 Task: Update 'Card0000000131' on 'Board0000000033' by adding a label, attaching 'Trello 4.xlsx' from Google Drive, editing the description, and adding a cover.
Action: Mouse moved to (432, 547)
Screenshot: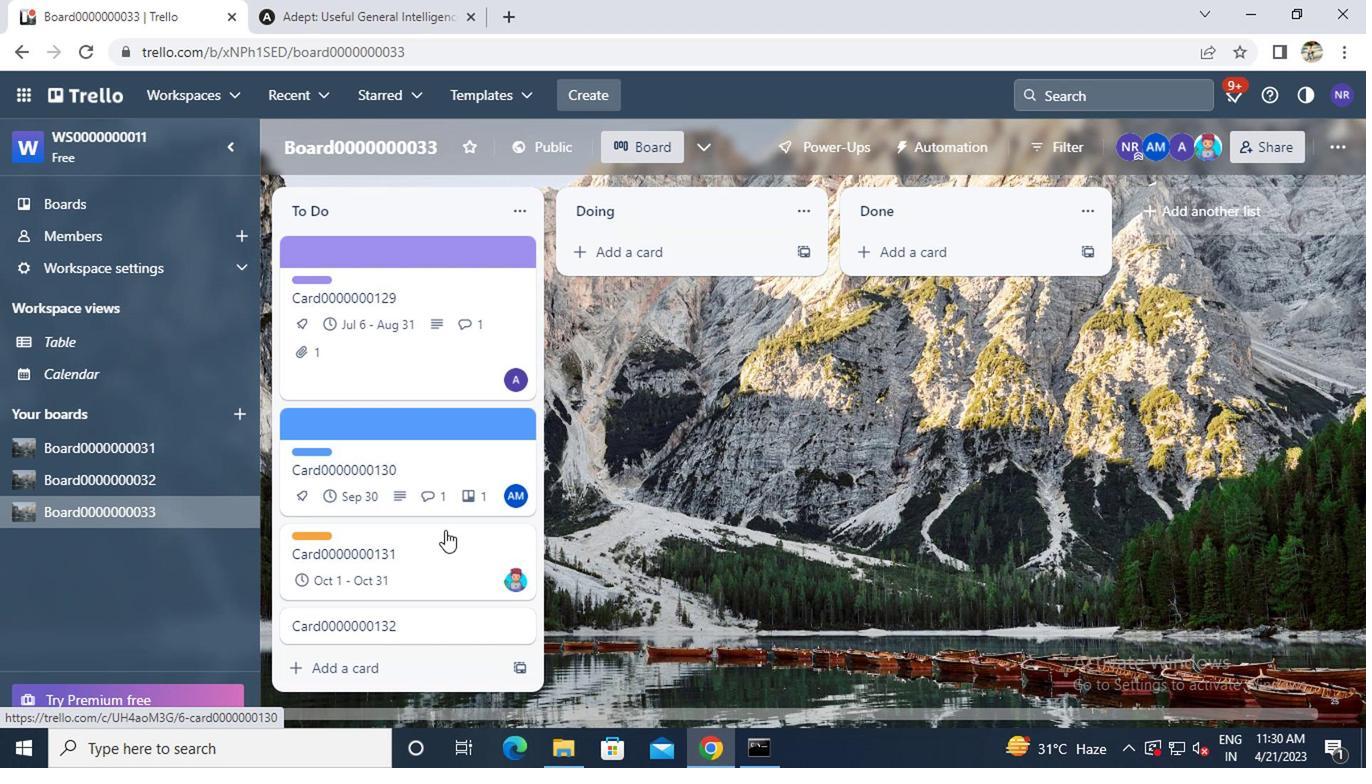 
Action: Mouse pressed left at (432, 547)
Screenshot: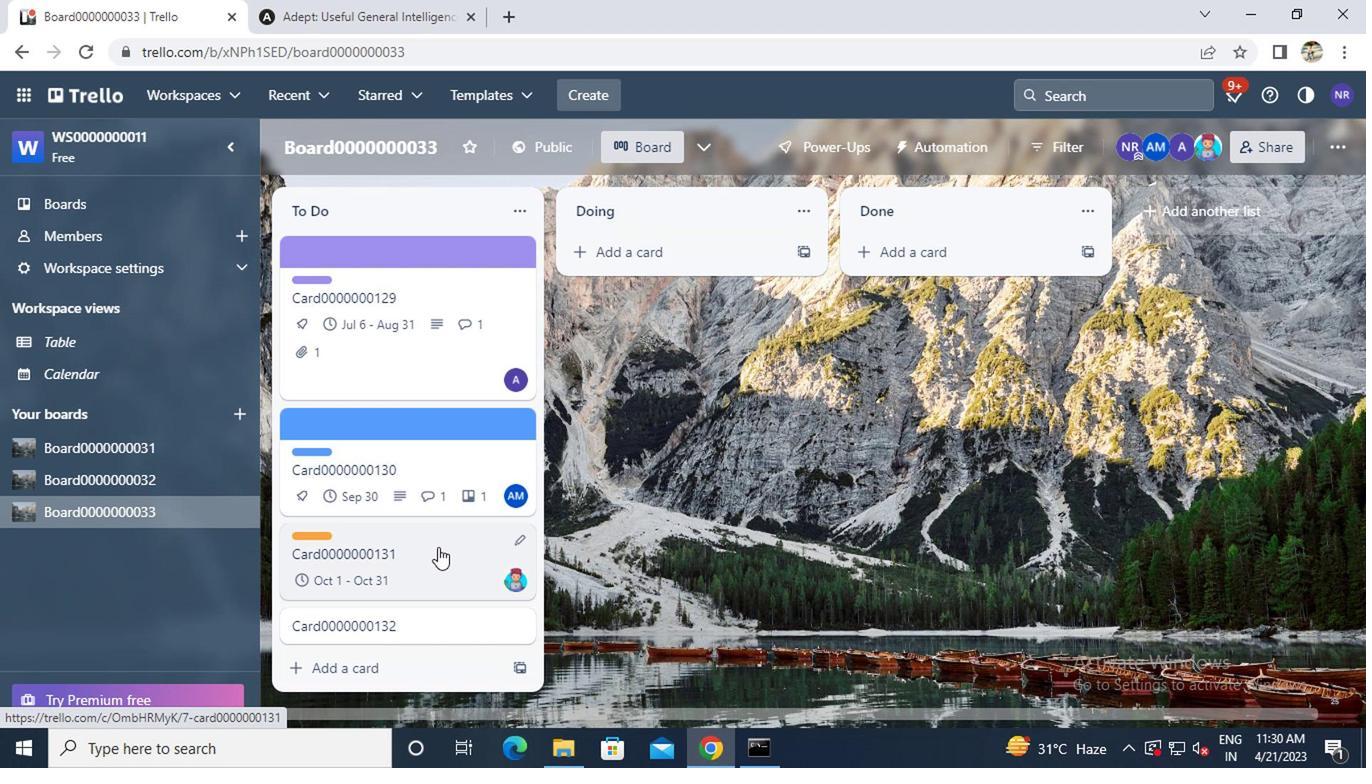
Action: Mouse moved to (917, 469)
Screenshot: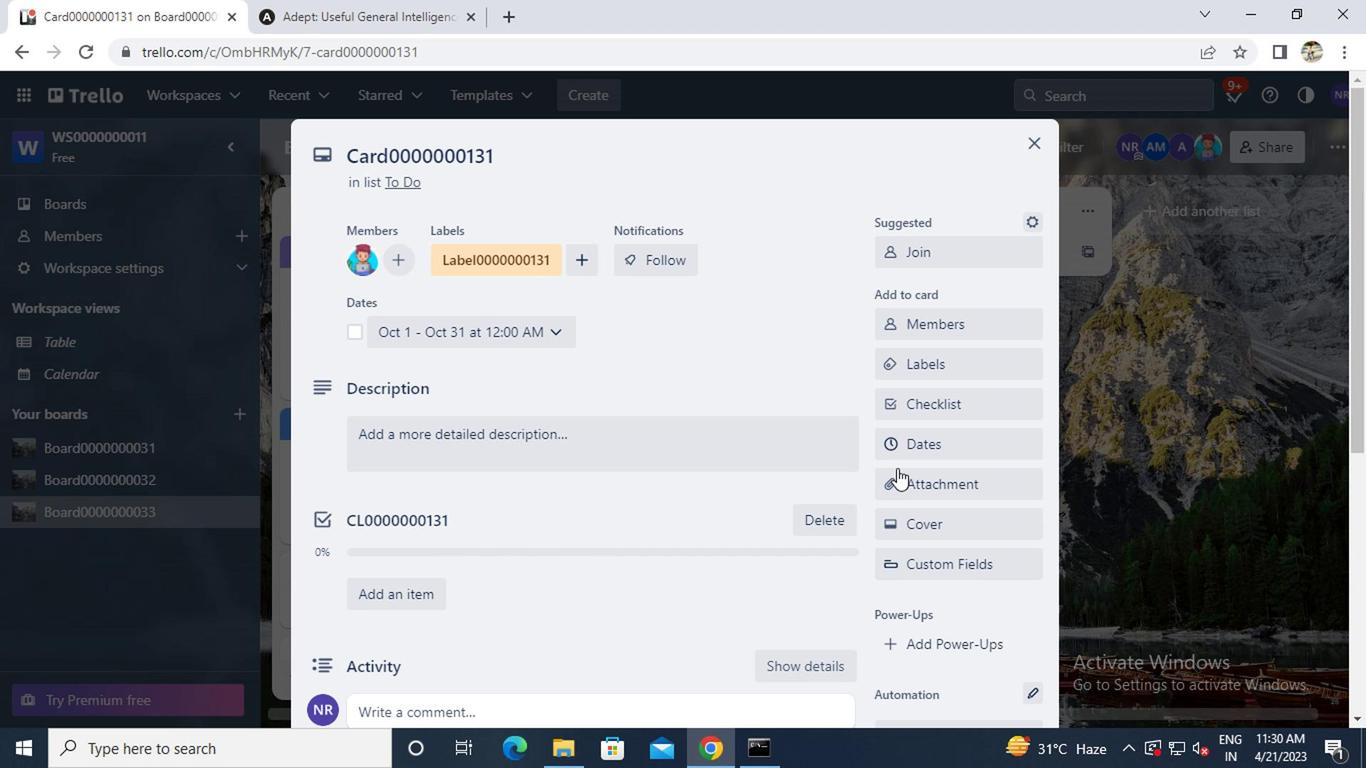 
Action: Mouse pressed left at (917, 469)
Screenshot: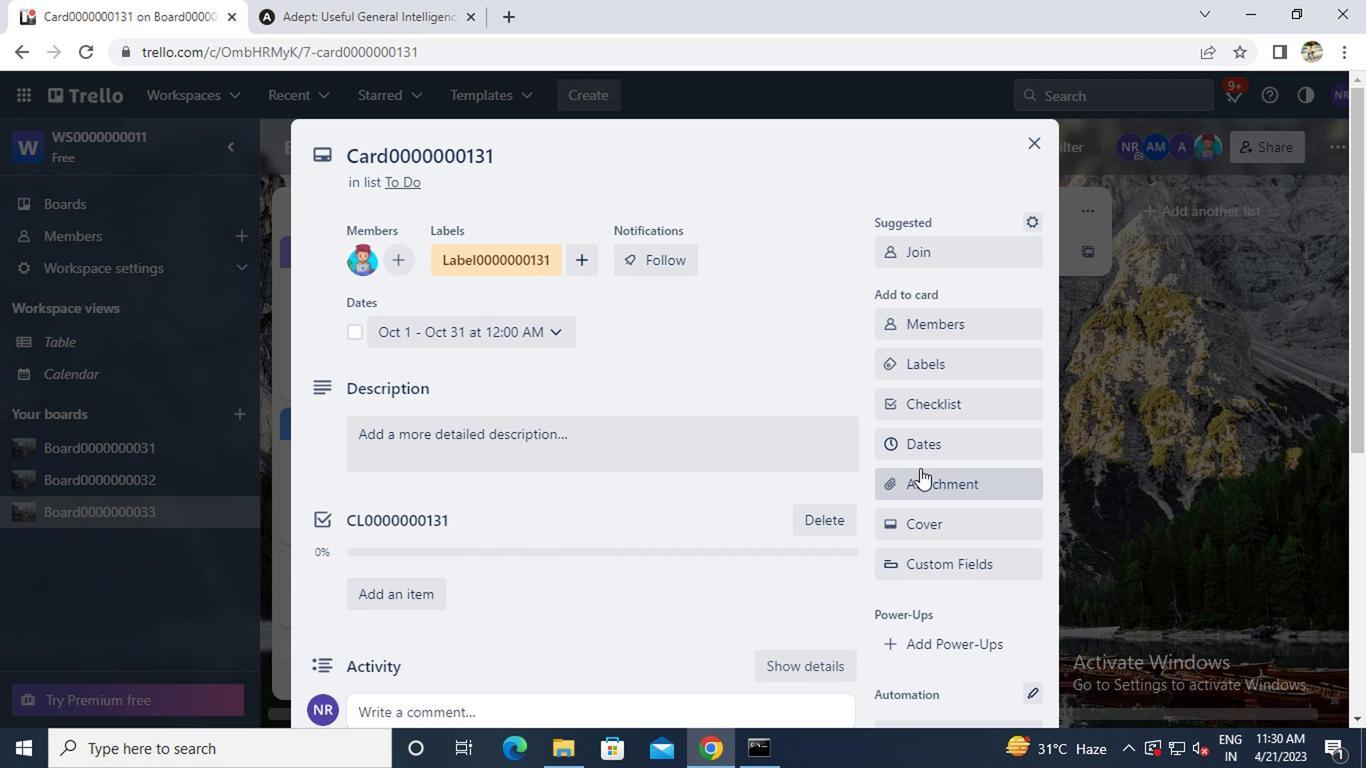 
Action: Mouse moved to (928, 237)
Screenshot: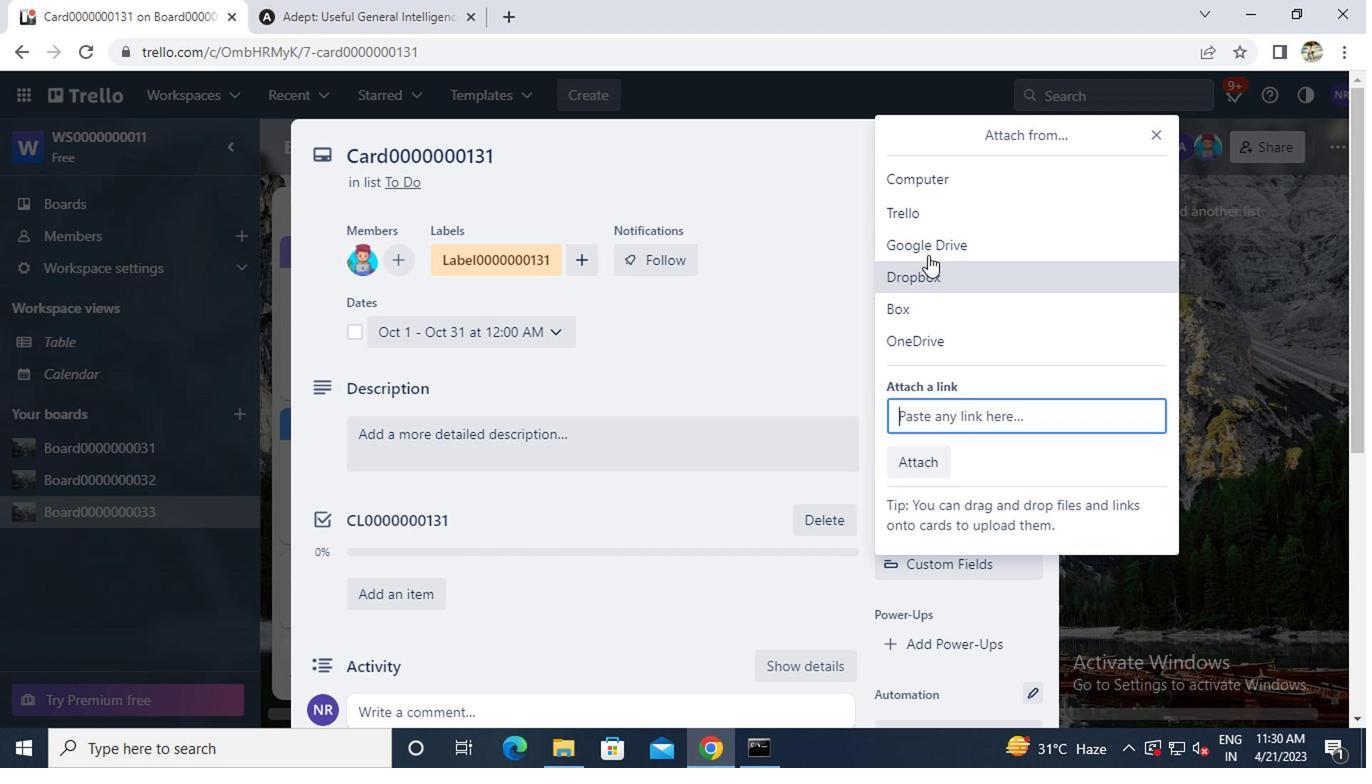 
Action: Mouse pressed left at (928, 237)
Screenshot: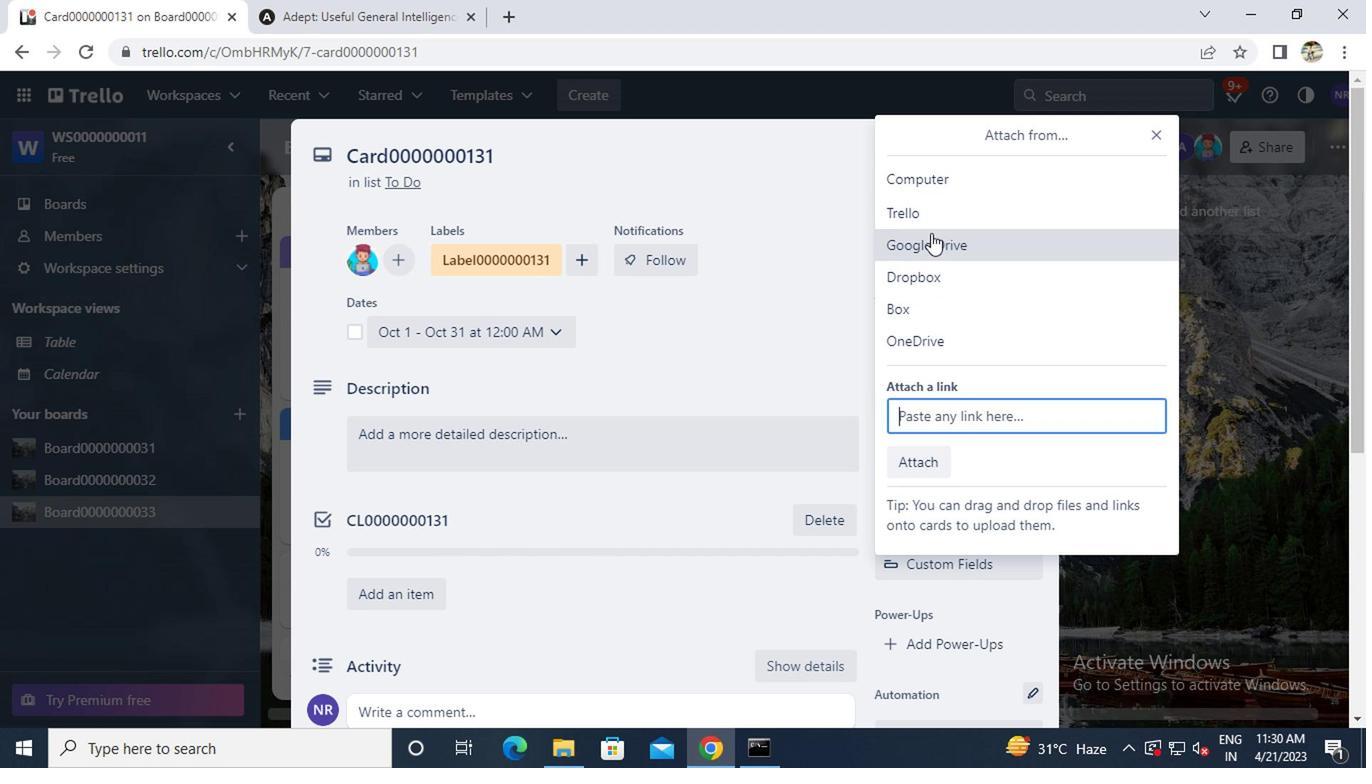 
Action: Mouse moved to (815, 389)
Screenshot: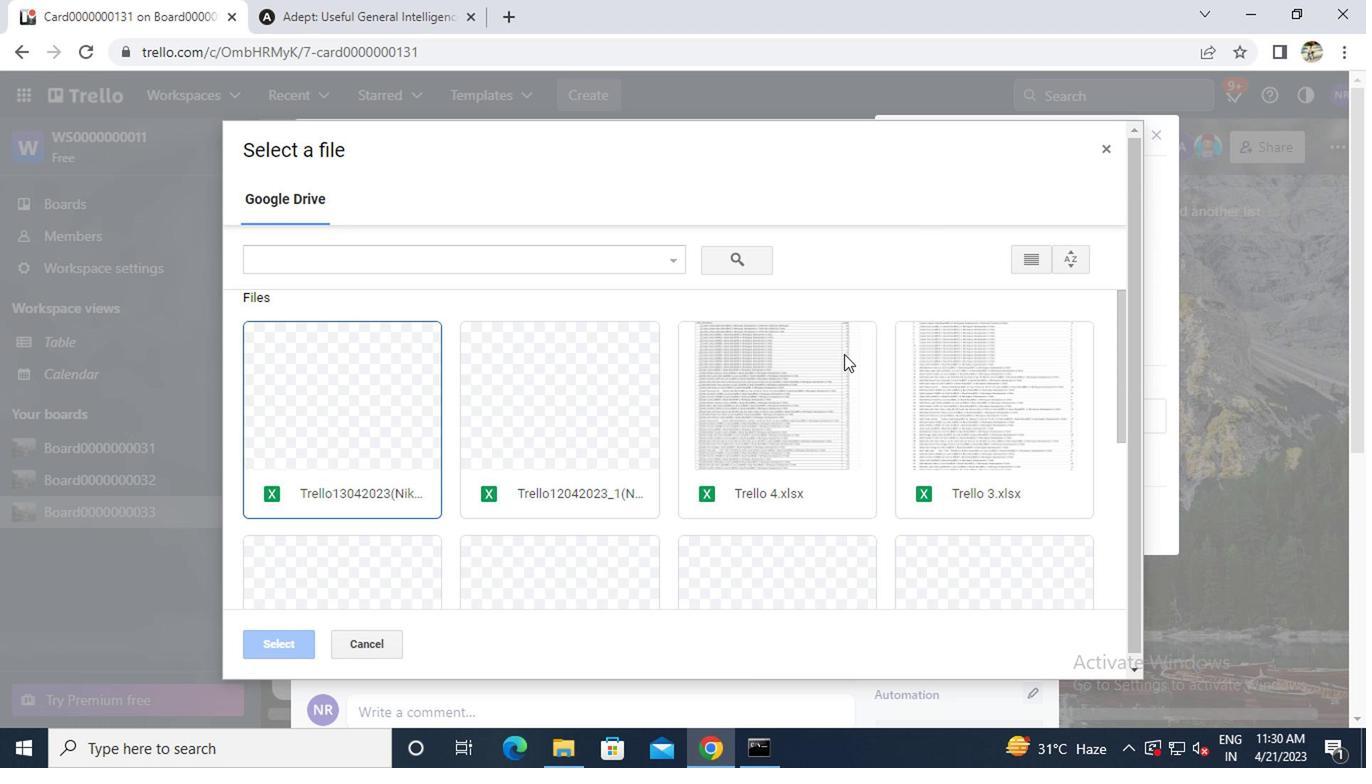 
Action: Mouse pressed left at (815, 389)
Screenshot: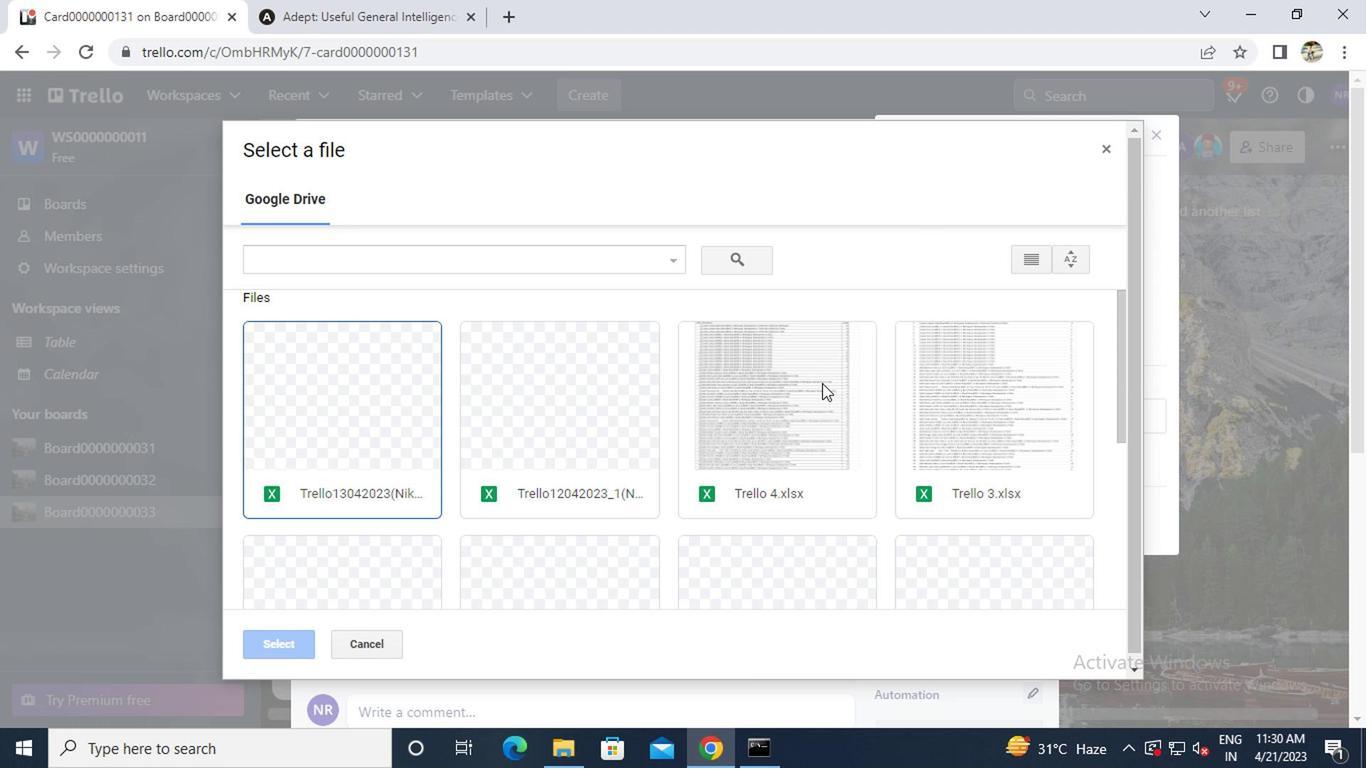 
Action: Mouse moved to (263, 648)
Screenshot: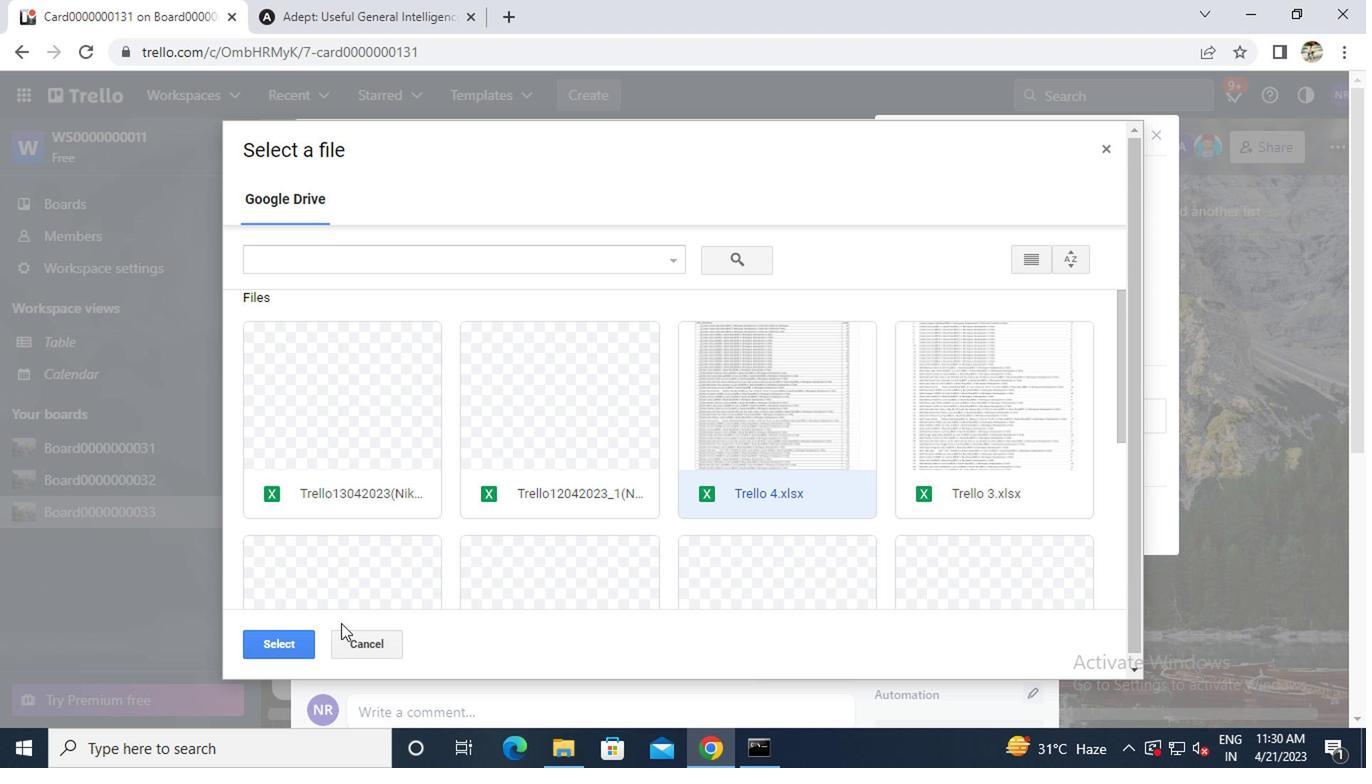 
Action: Mouse pressed left at (263, 648)
Screenshot: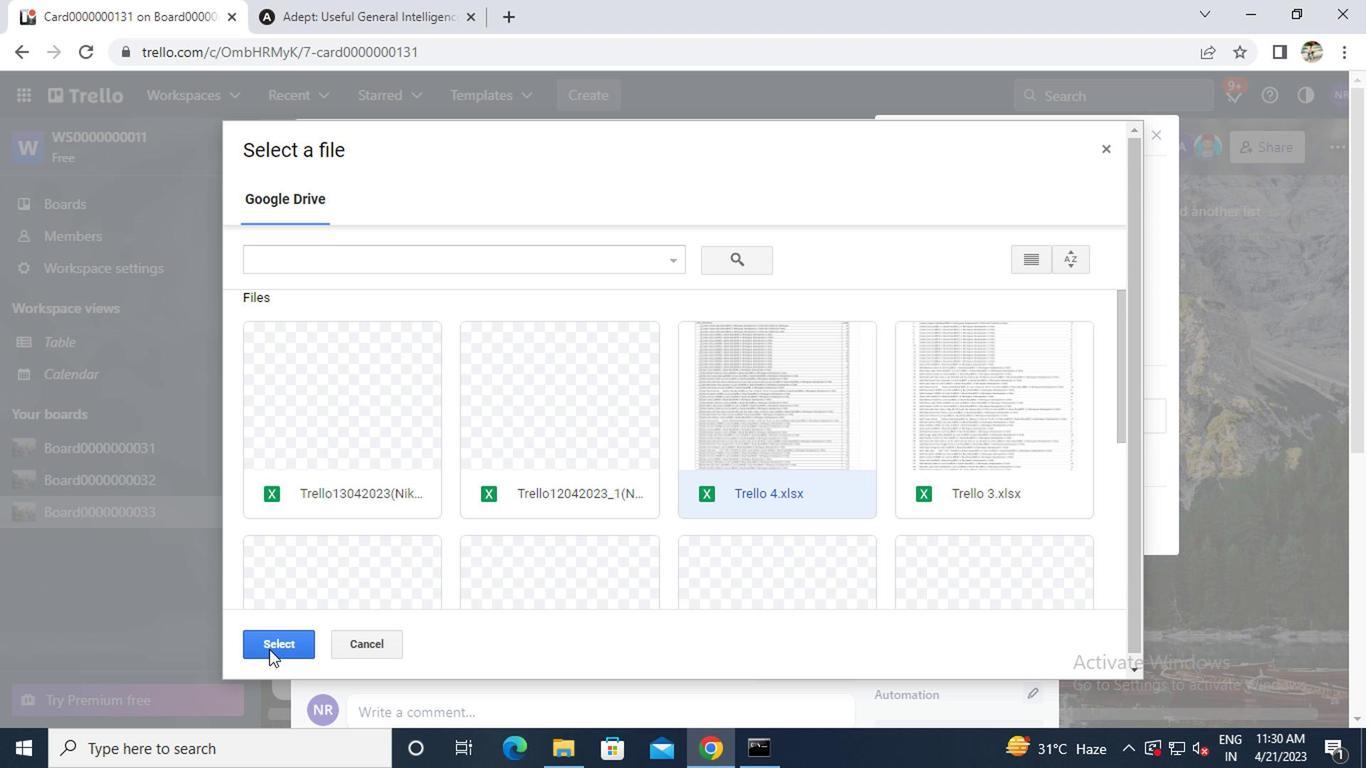 
Action: Mouse moved to (962, 526)
Screenshot: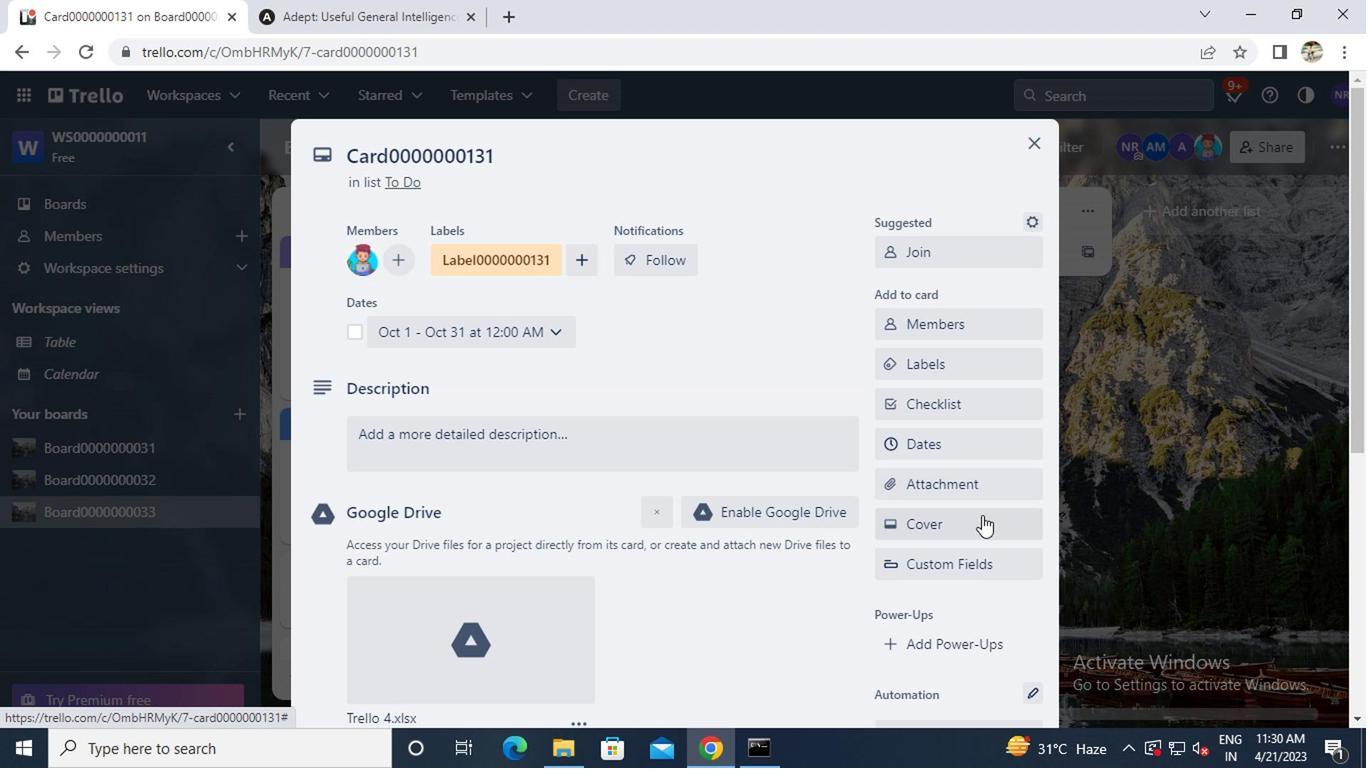 
Action: Mouse pressed left at (962, 526)
Screenshot: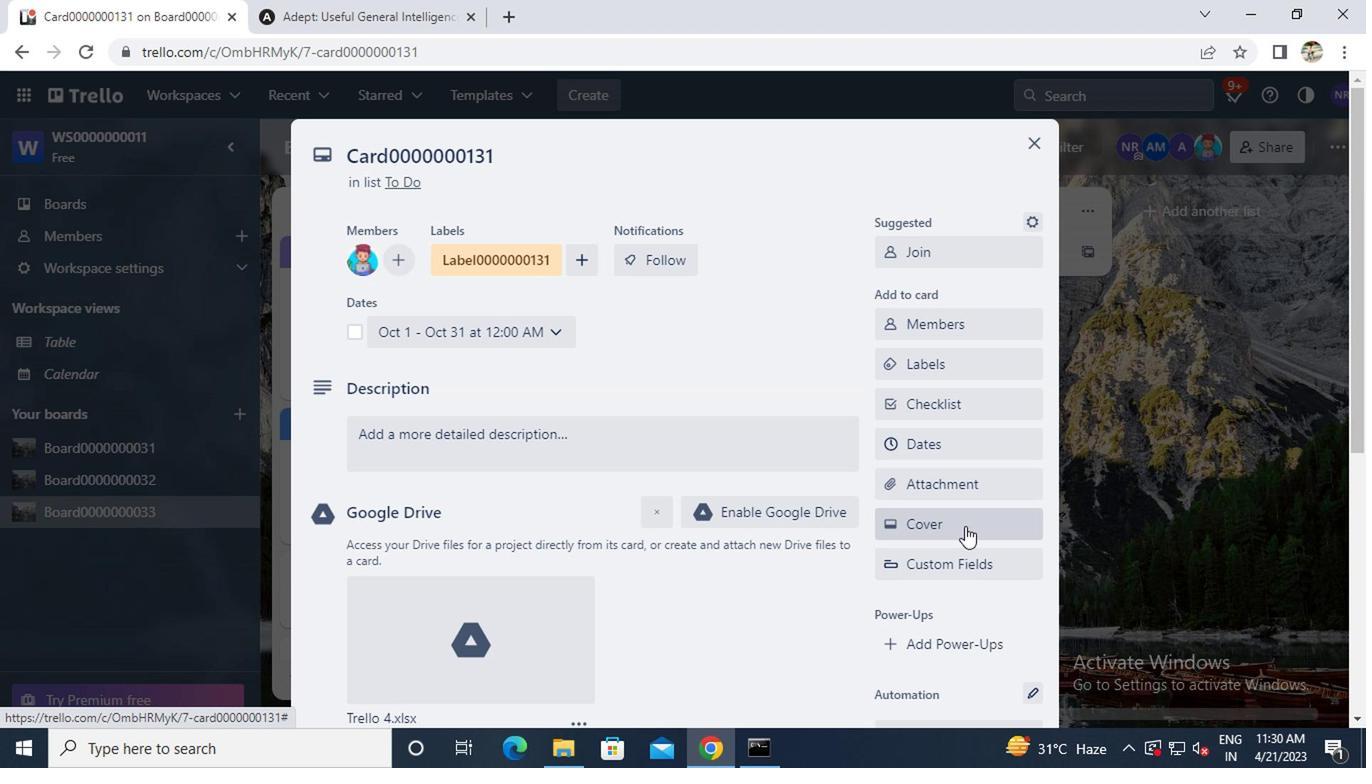 
Action: Mouse moved to (1028, 327)
Screenshot: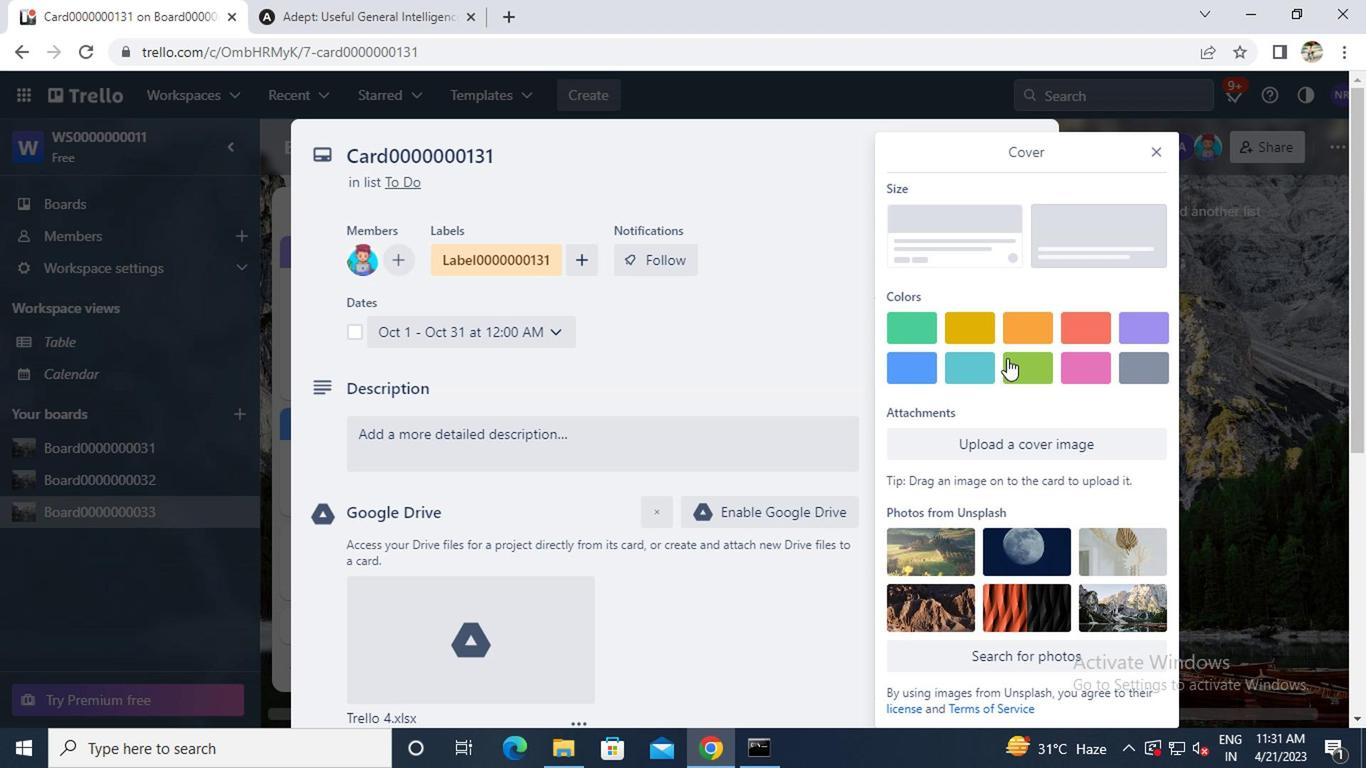 
Action: Mouse pressed left at (1028, 327)
Screenshot: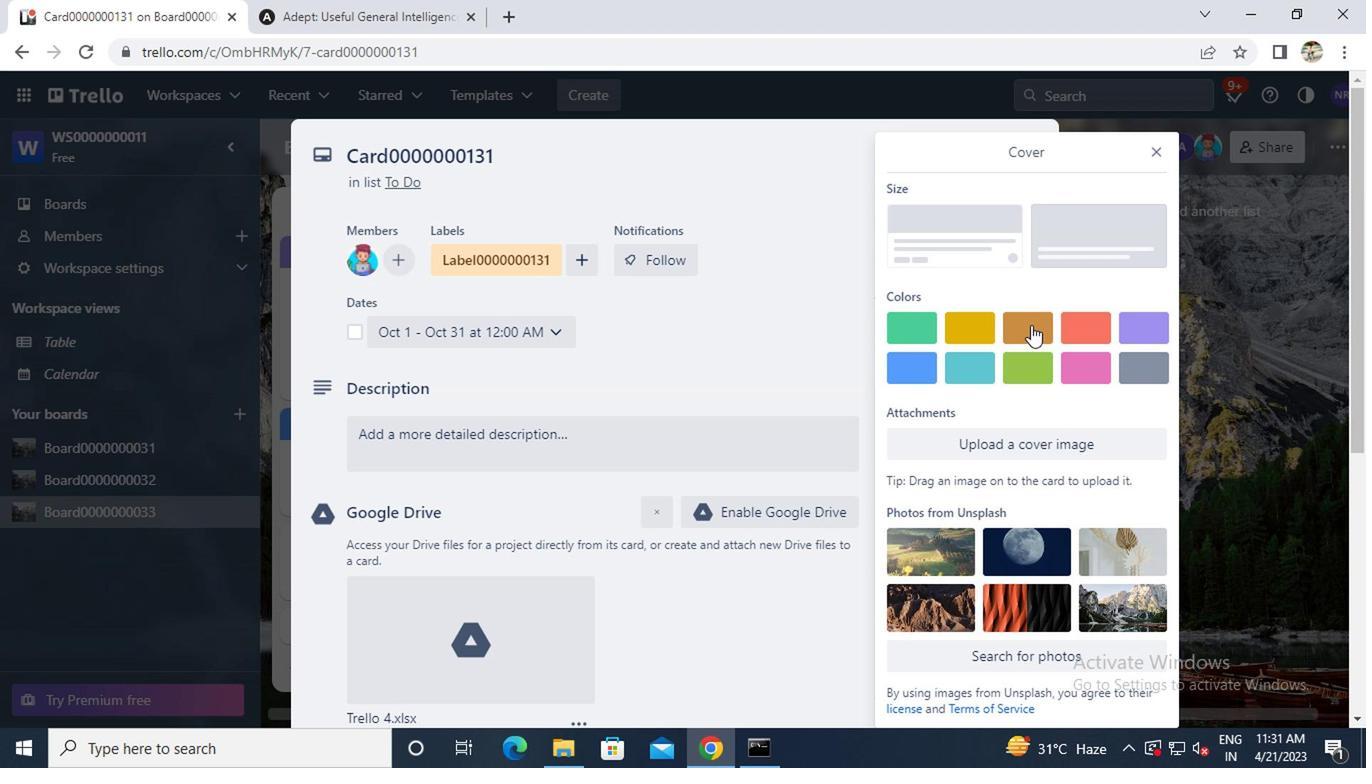 
Action: Mouse moved to (1161, 143)
Screenshot: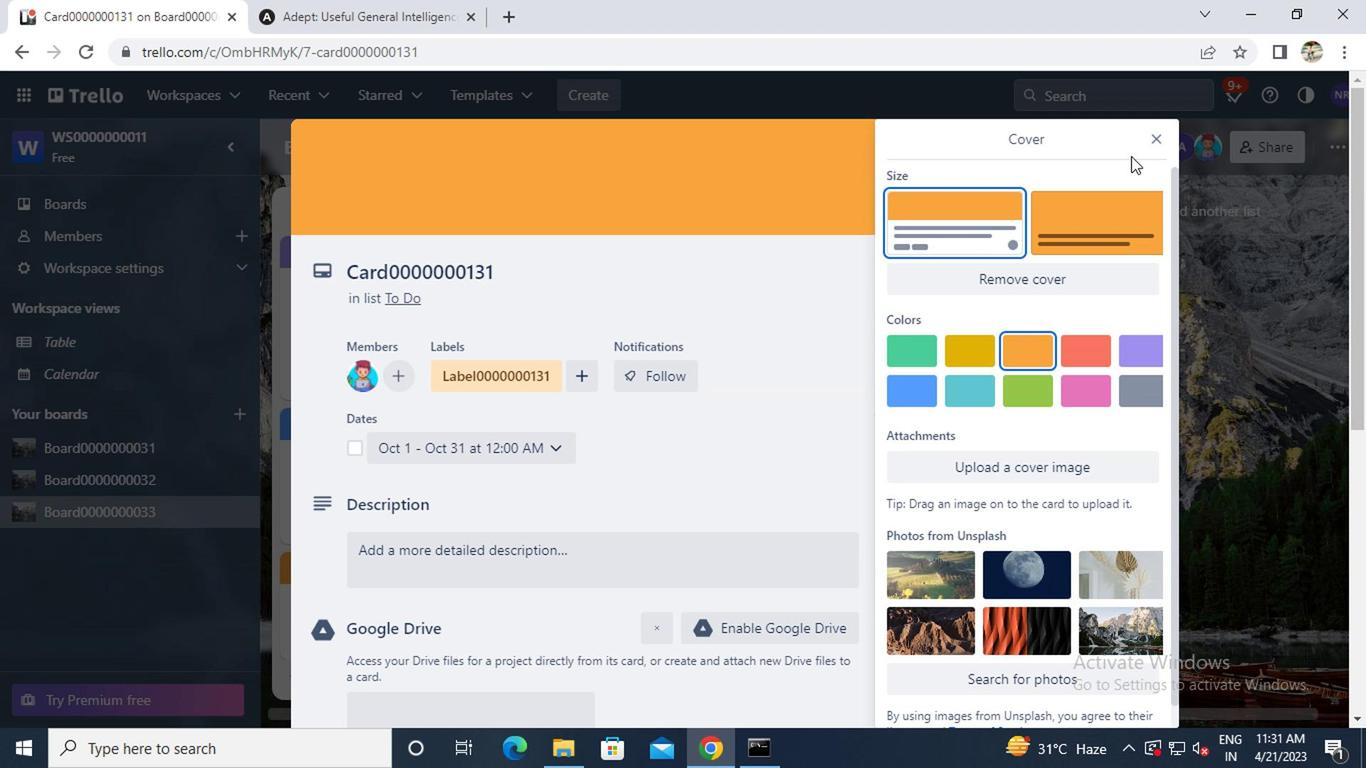 
Action: Mouse pressed left at (1161, 143)
Screenshot: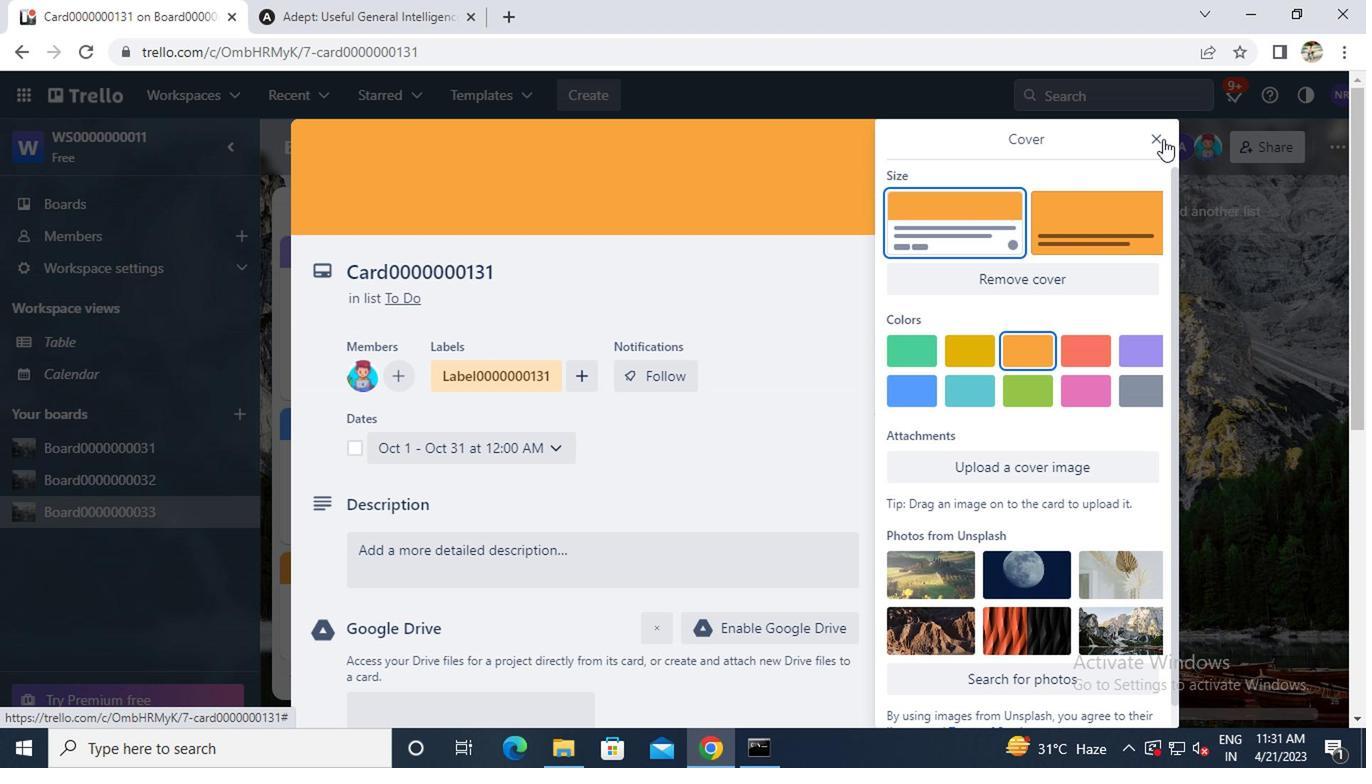 
Action: Mouse moved to (986, 388)
Screenshot: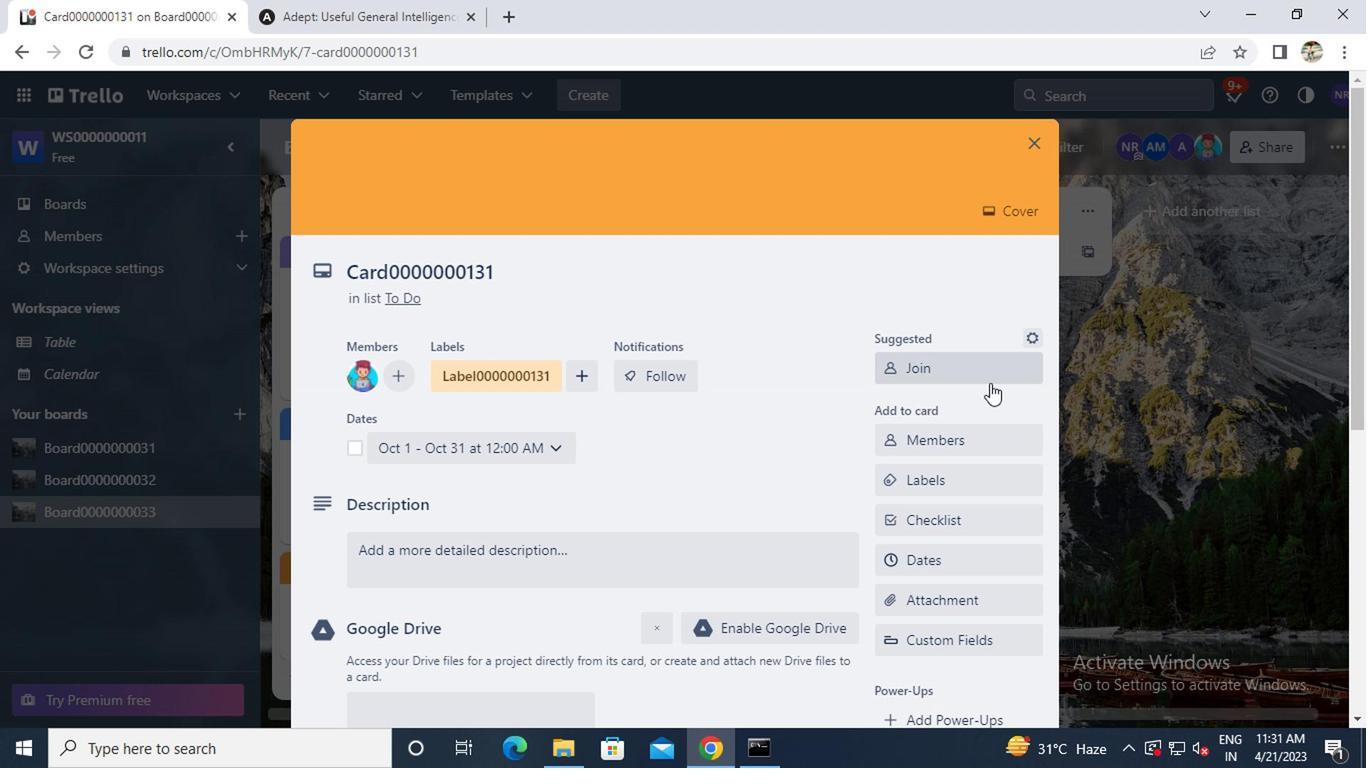 
Action: Mouse scrolled (986, 387) with delta (0, 0)
Screenshot: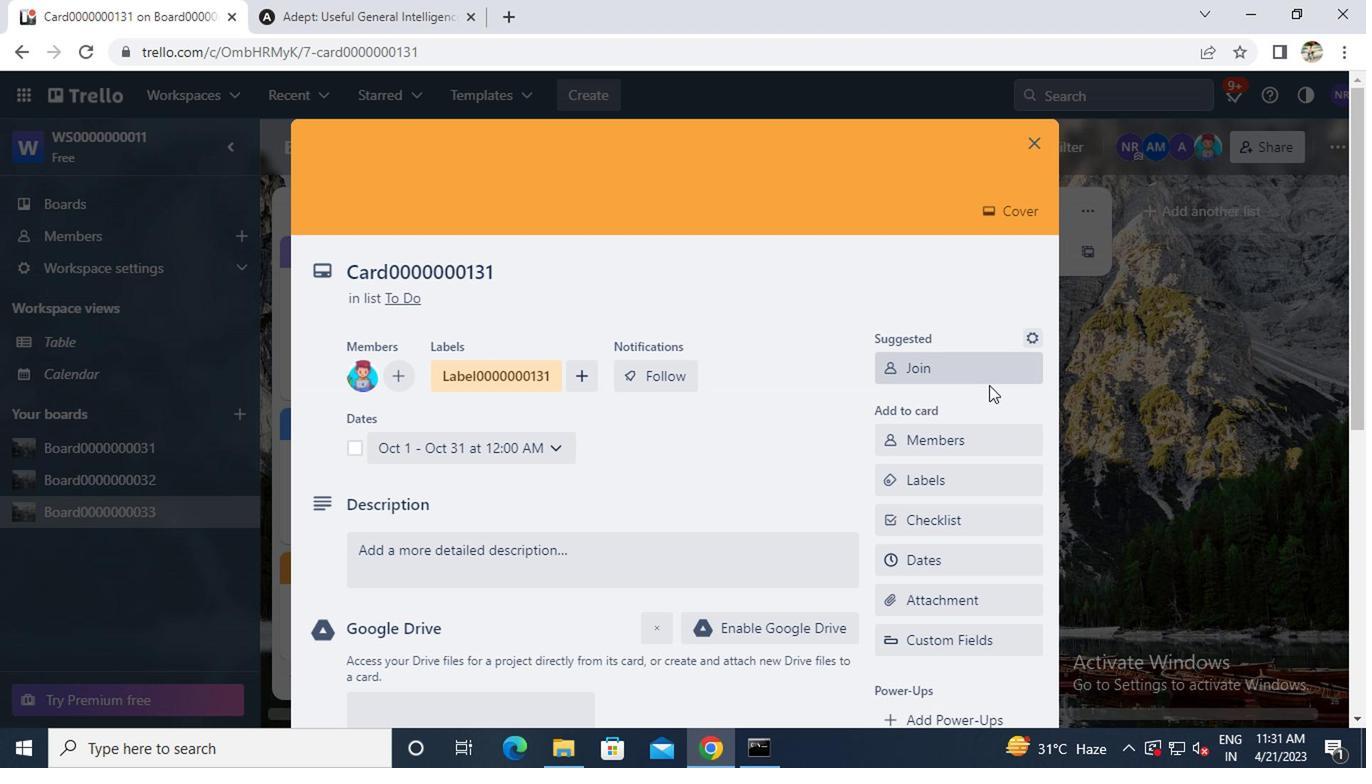 
Action: Mouse scrolled (986, 387) with delta (0, 0)
Screenshot: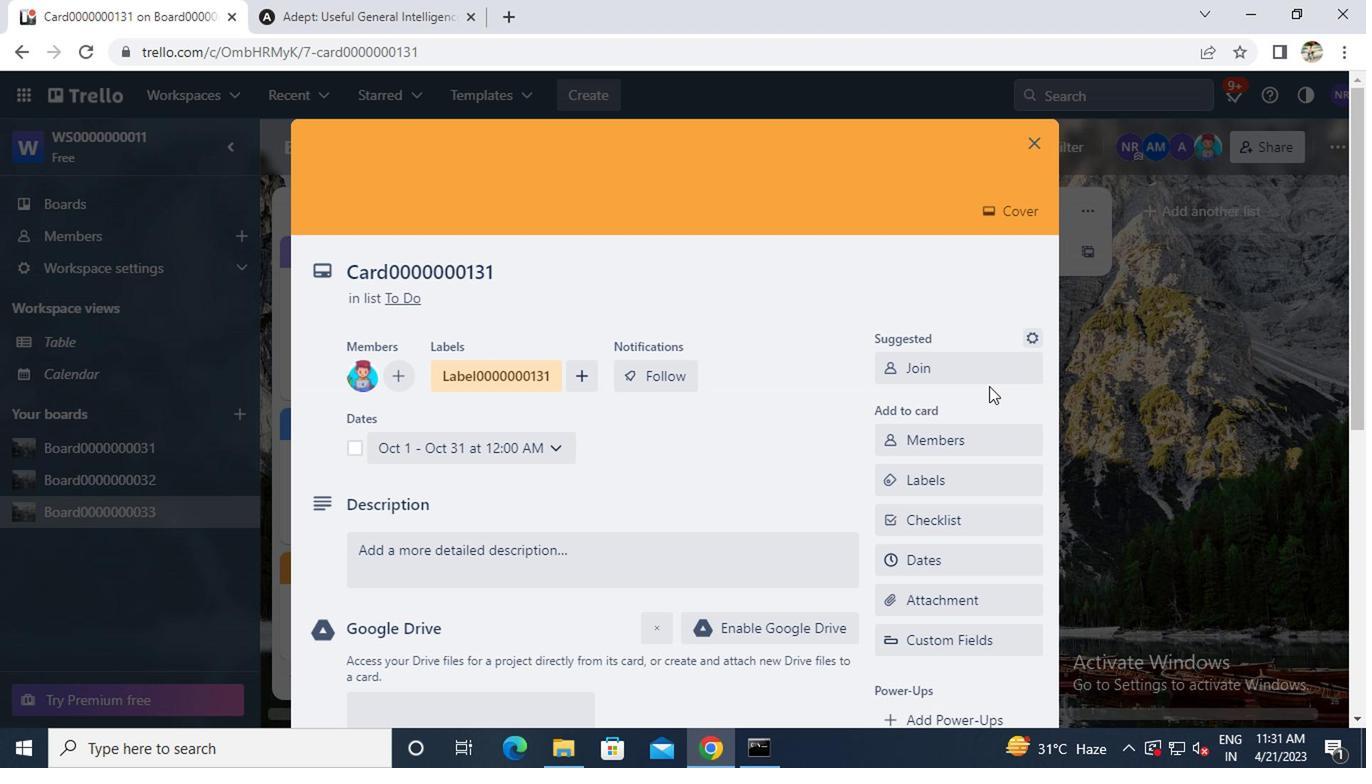 
Action: Mouse scrolled (986, 387) with delta (0, 0)
Screenshot: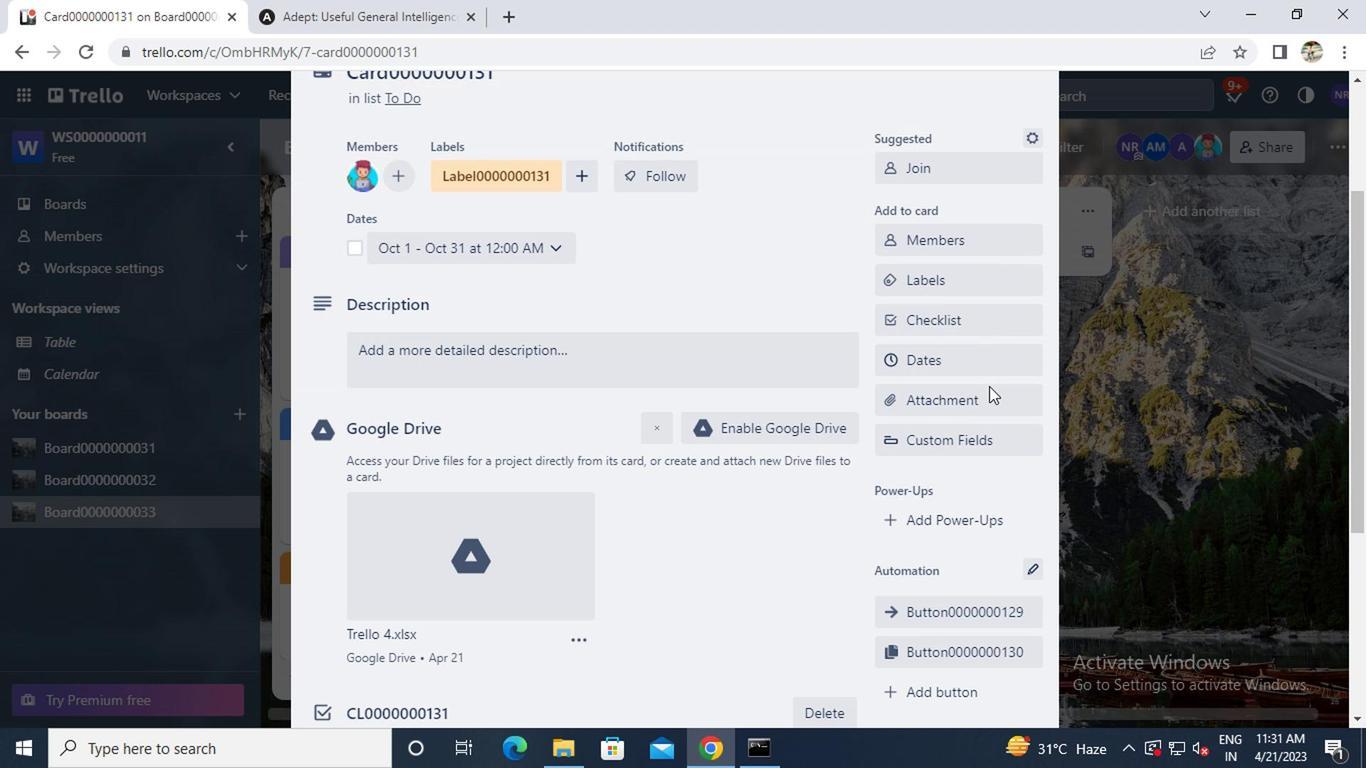 
Action: Mouse moved to (913, 592)
Screenshot: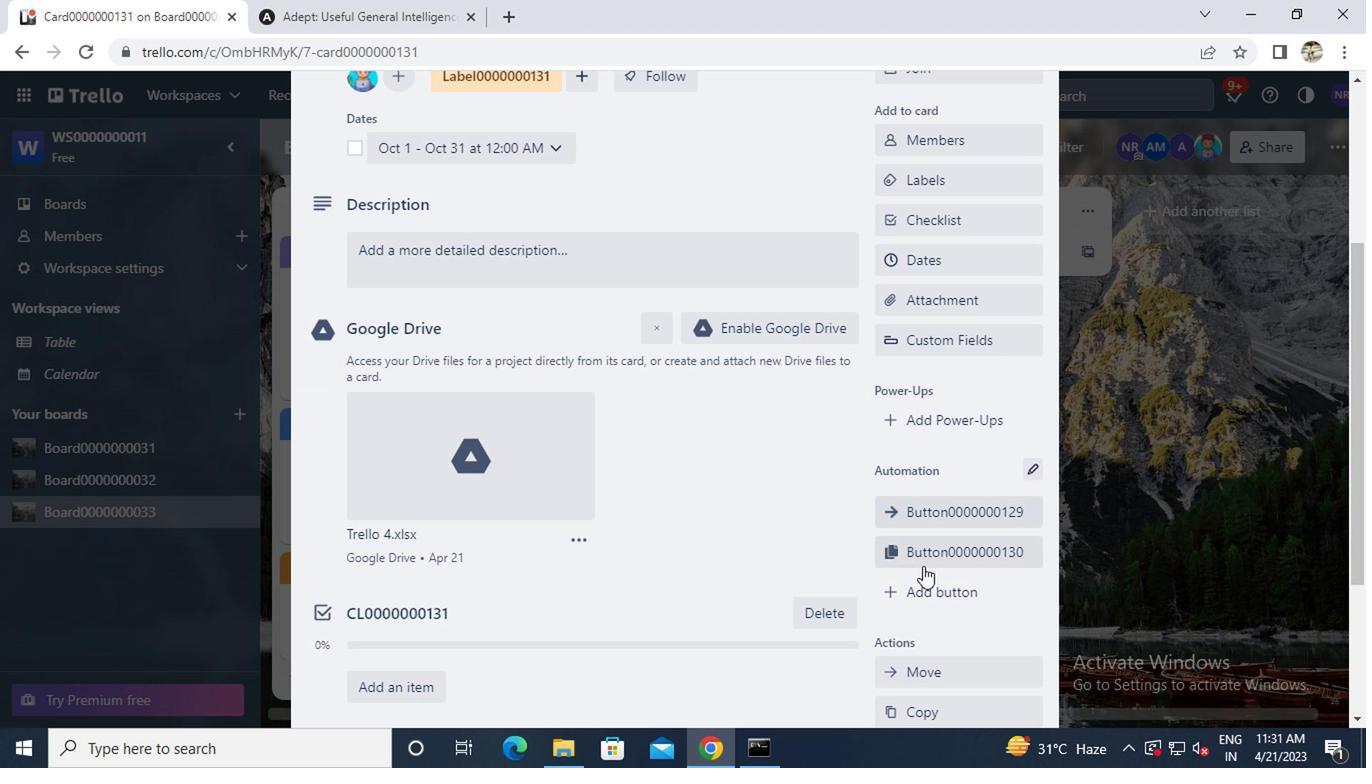 
Action: Mouse pressed left at (913, 592)
Screenshot: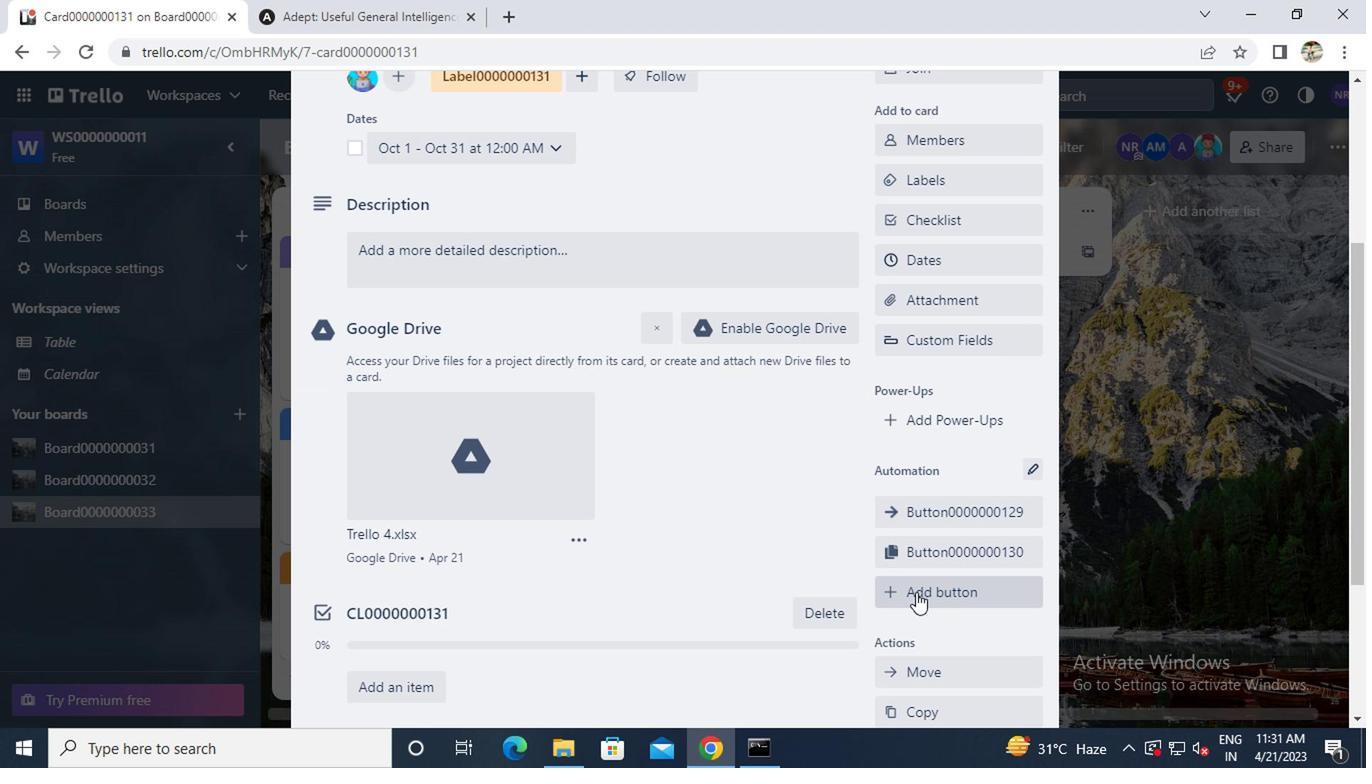 
Action: Mouse moved to (964, 321)
Screenshot: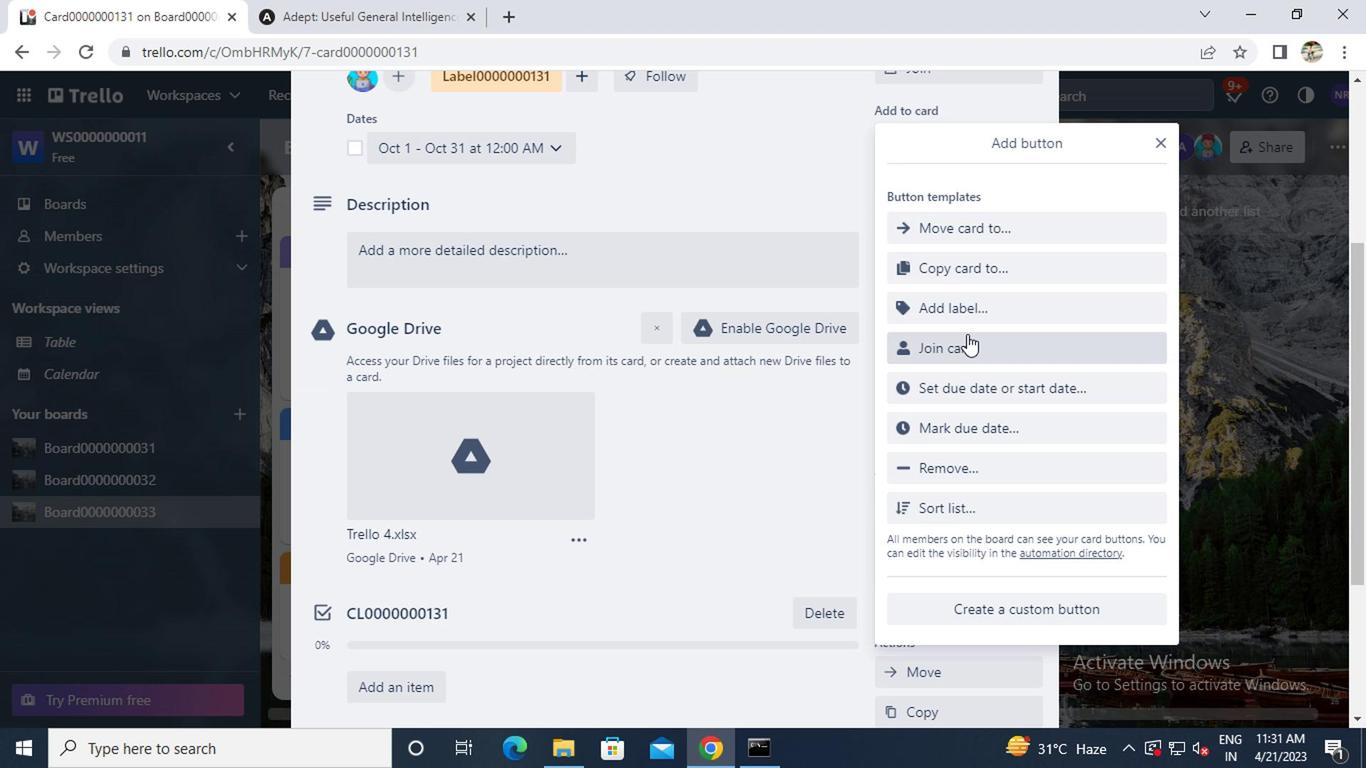 
Action: Mouse pressed left at (964, 321)
Screenshot: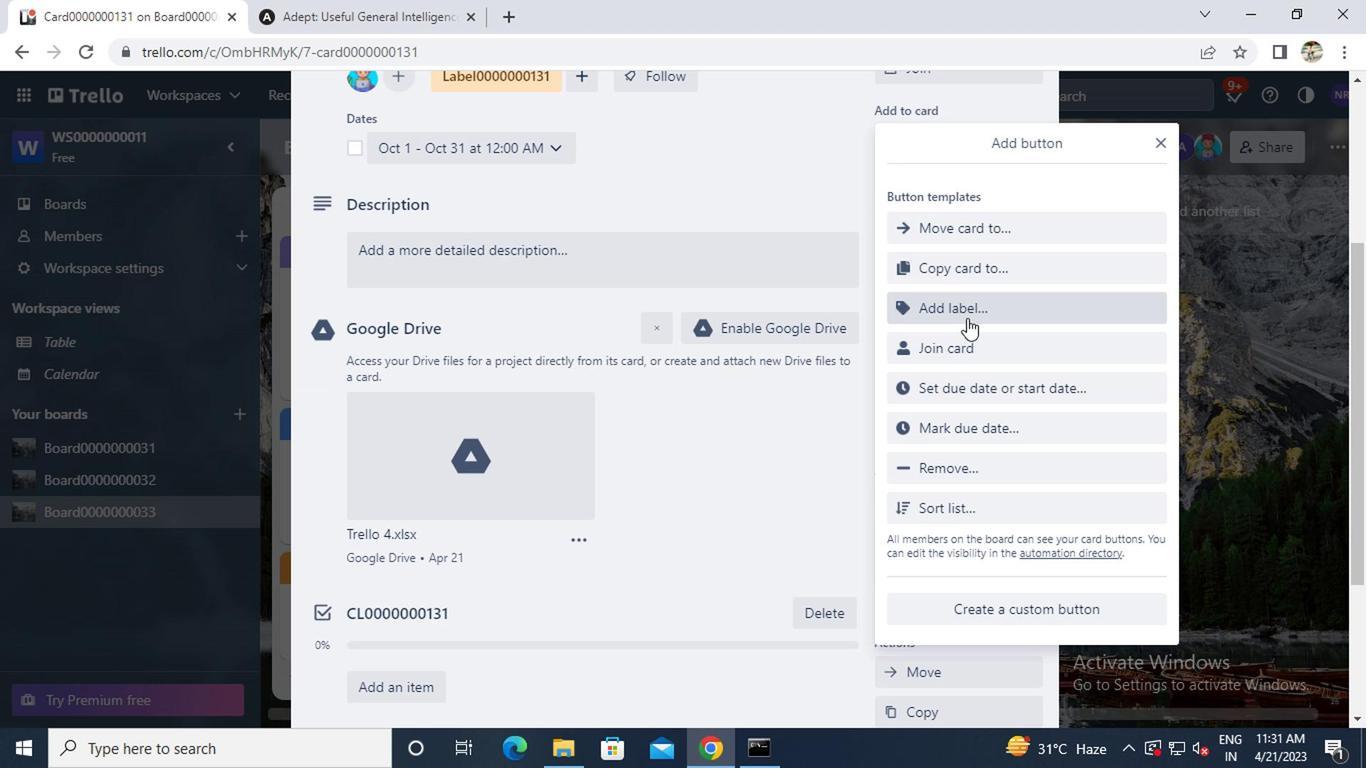
Action: Key pressed t<Key.caps_lock>ittle0000000131
Screenshot: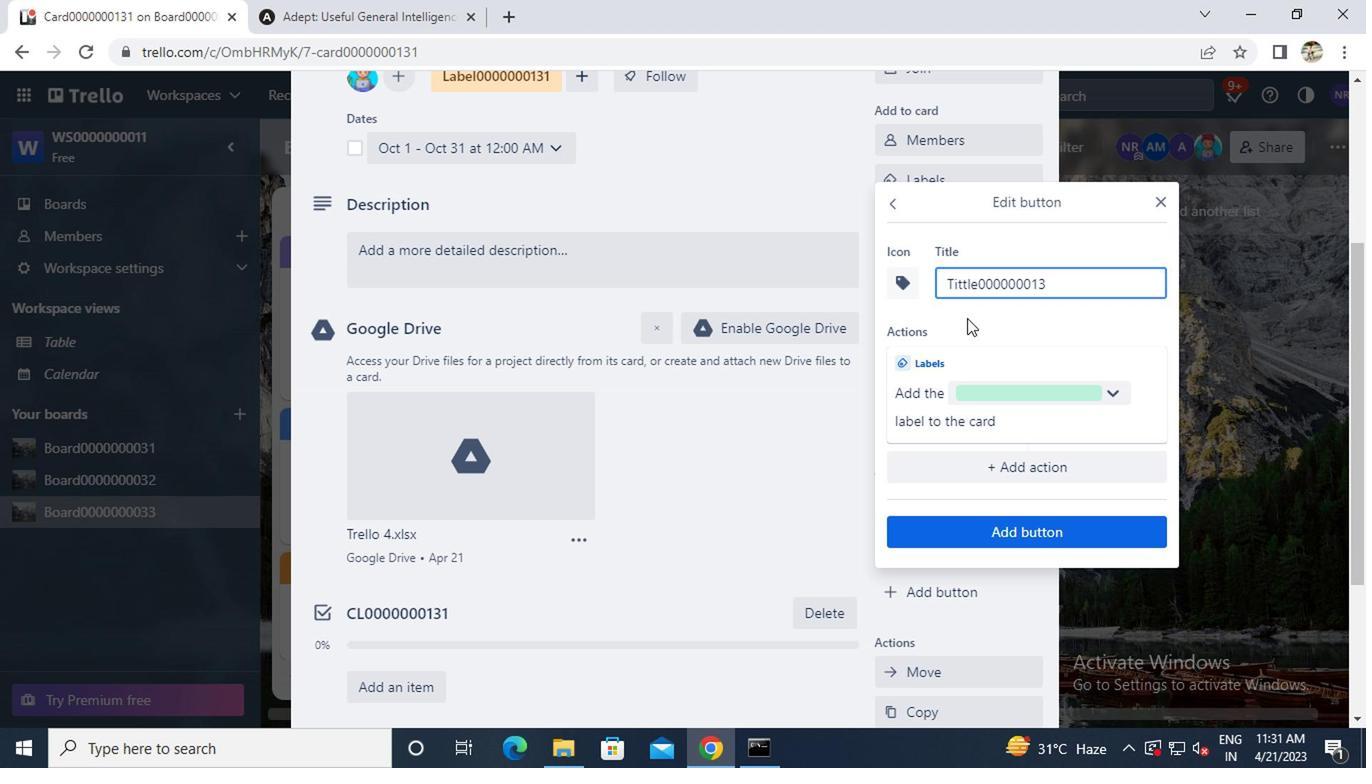 
Action: Mouse moved to (967, 526)
Screenshot: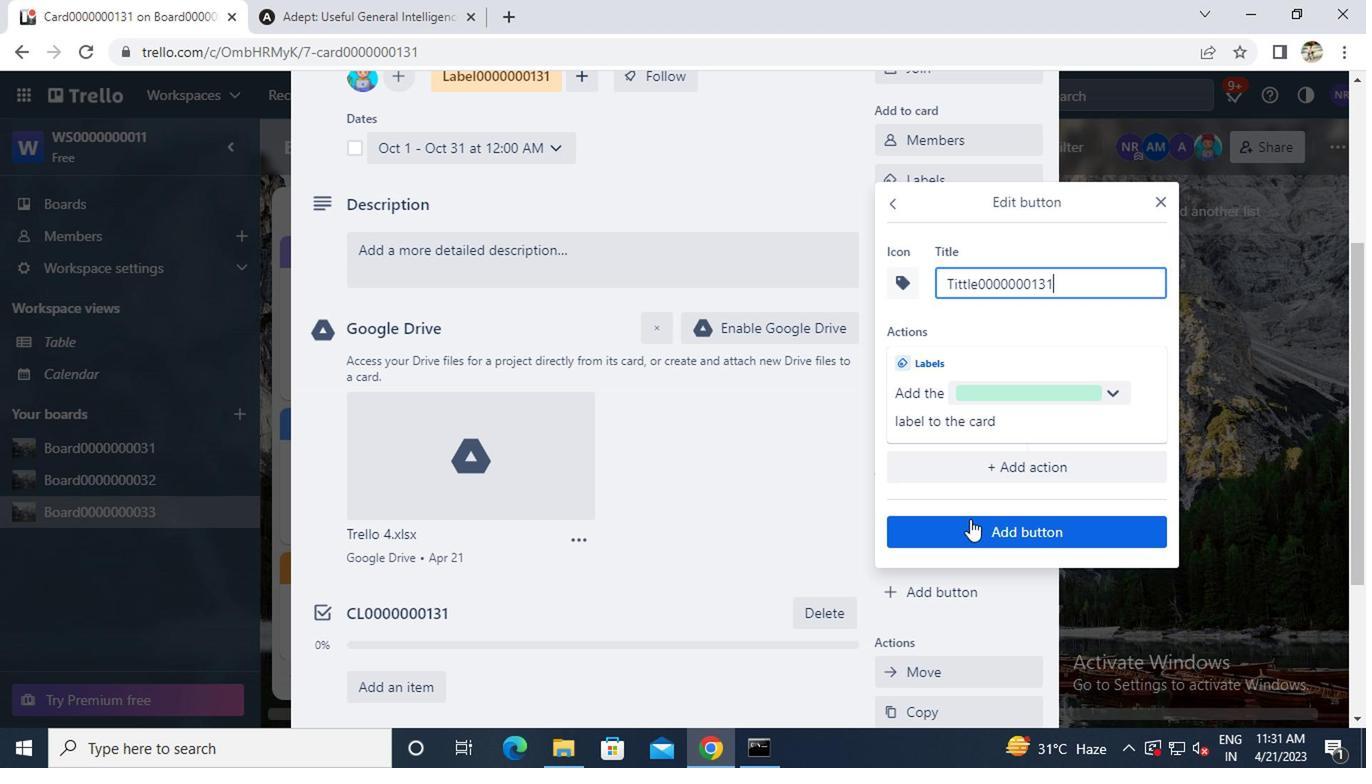 
Action: Mouse pressed left at (967, 526)
Screenshot: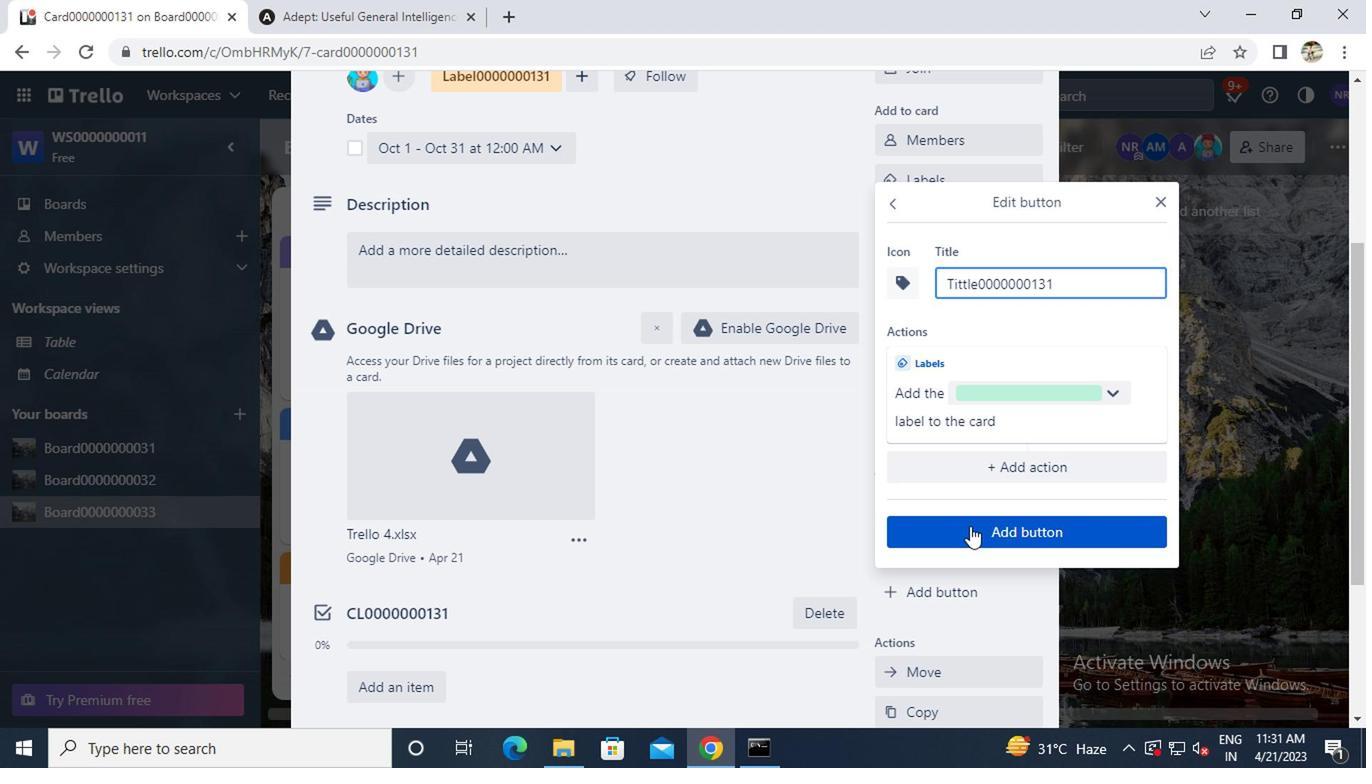 
Action: Mouse moved to (617, 239)
Screenshot: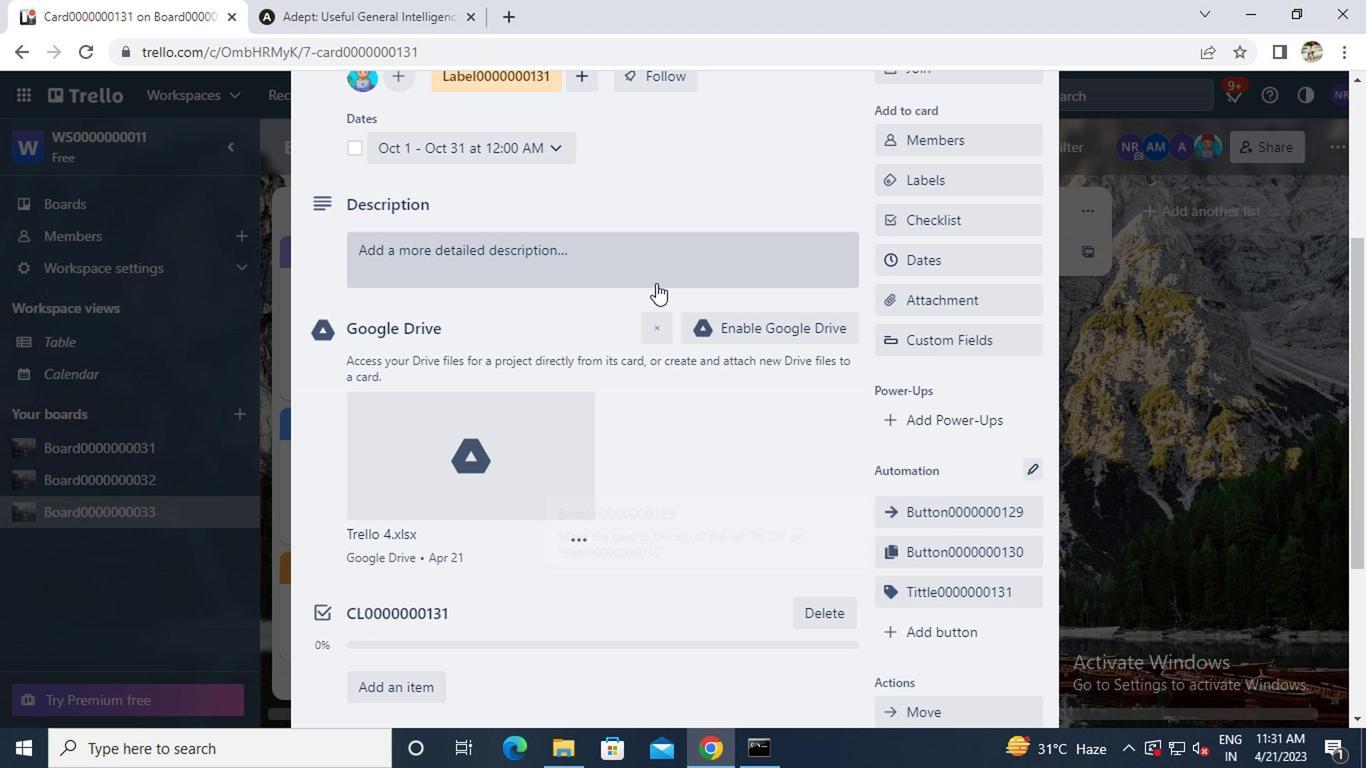 
Action: Mouse pressed left at (617, 239)
Screenshot: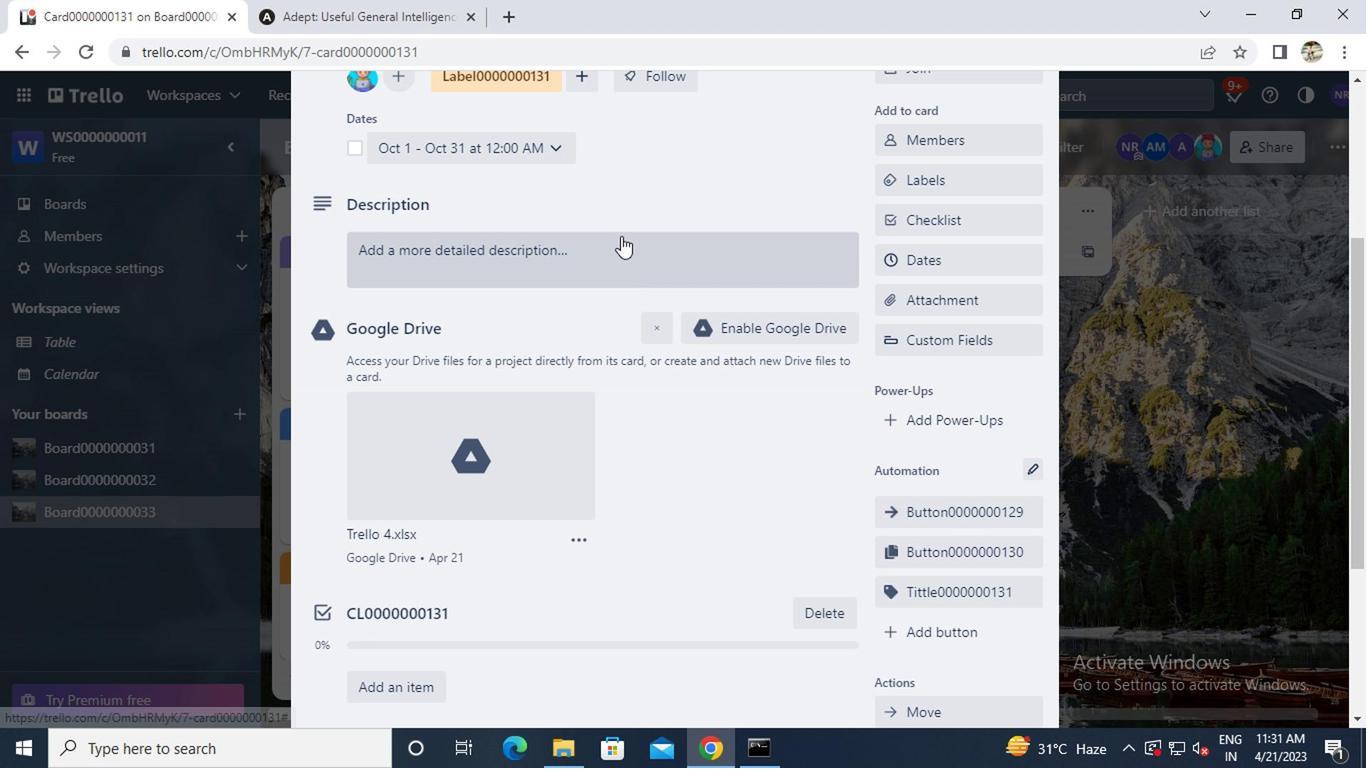 
Action: Key pressed <Key.caps_lock>ds0000000131
Screenshot: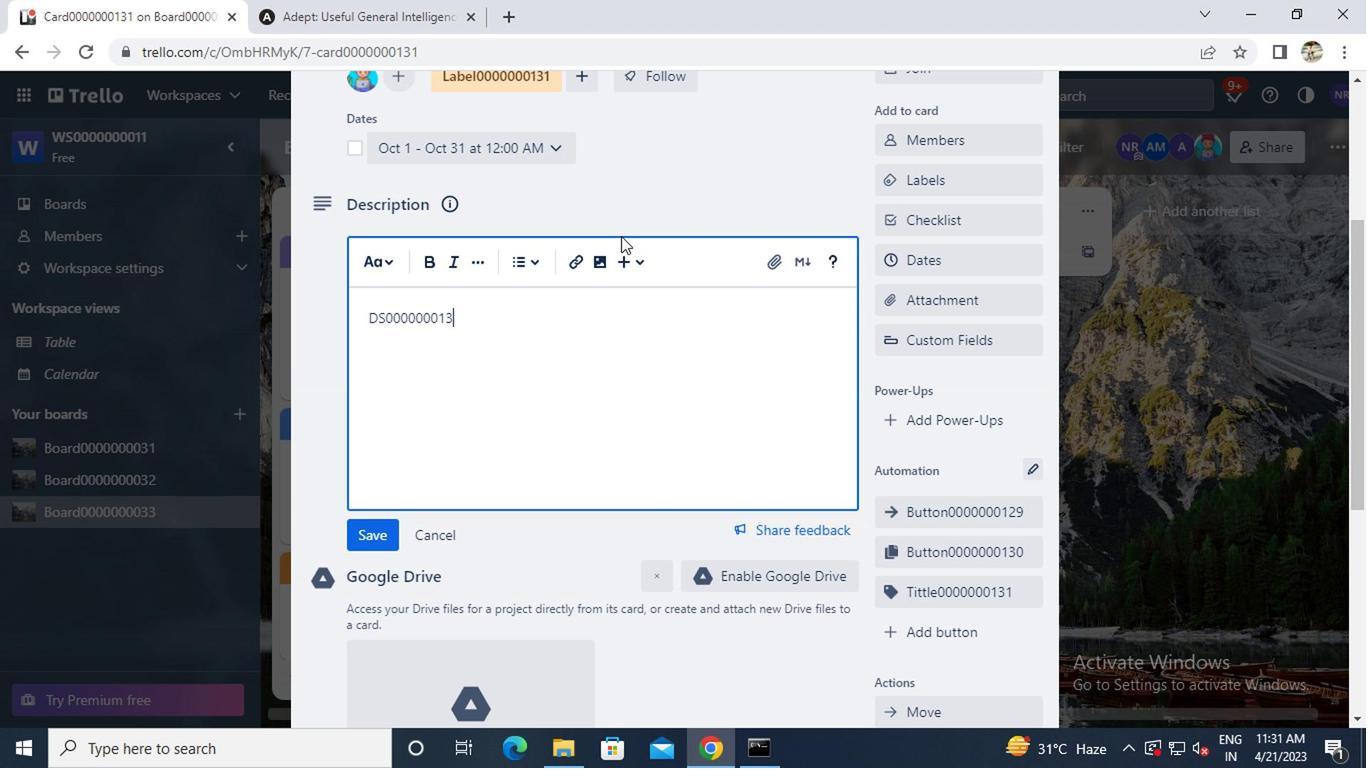 
Action: Mouse moved to (380, 531)
Screenshot: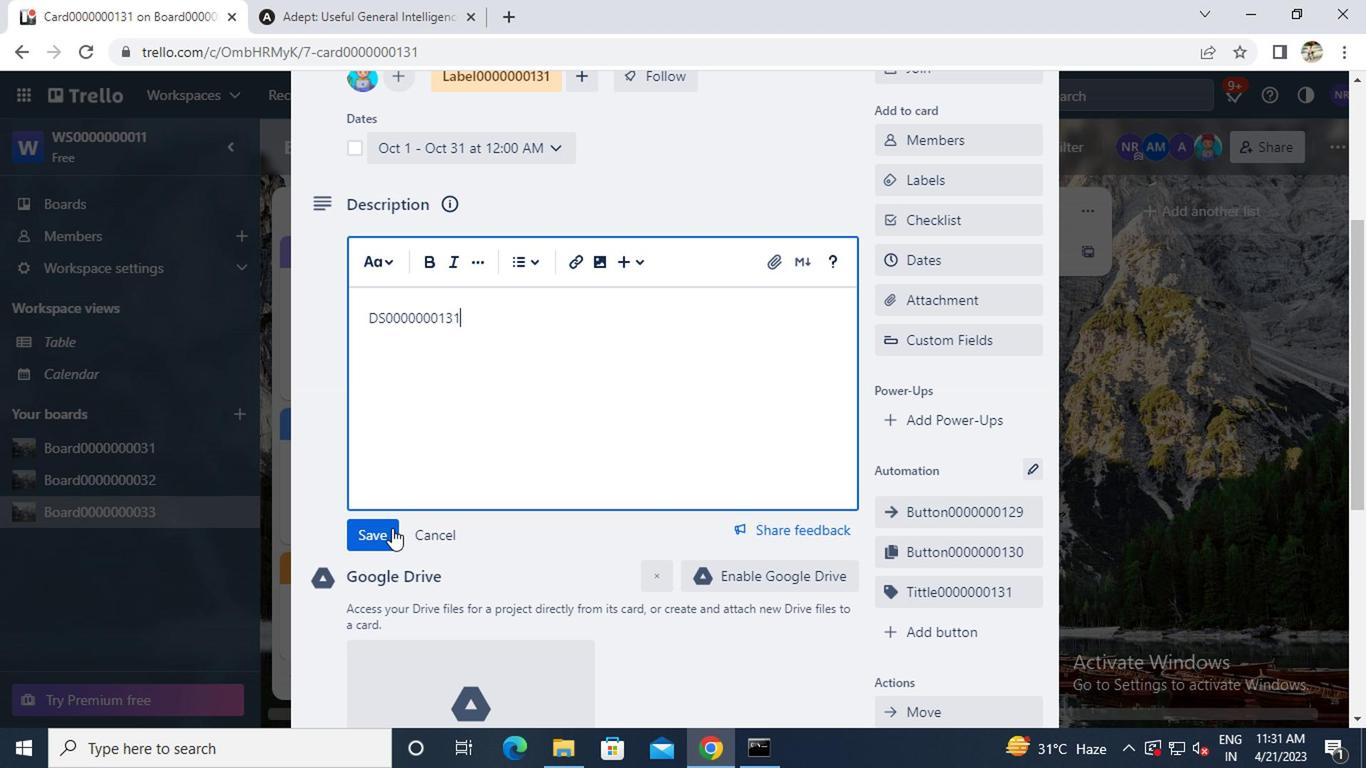 
Action: Mouse pressed left at (380, 531)
Screenshot: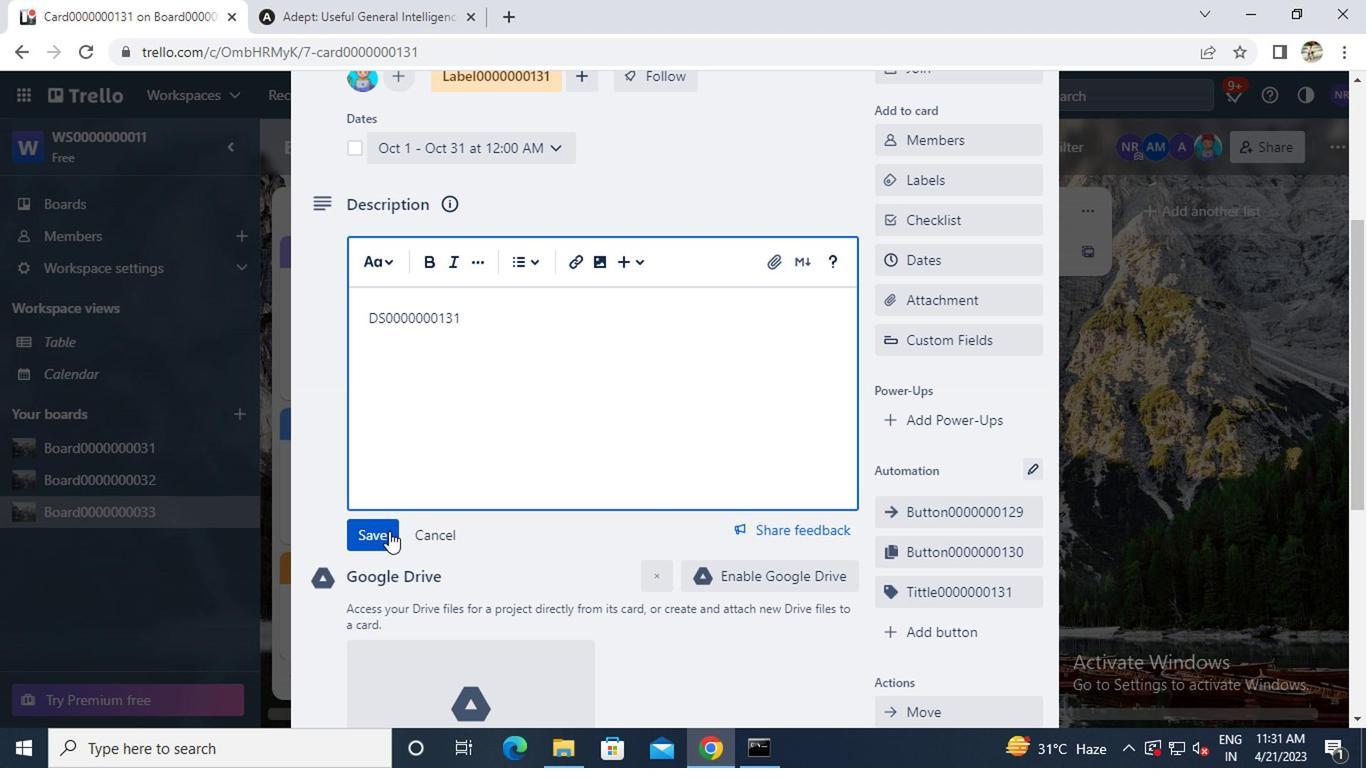 
Action: Mouse scrolled (380, 531) with delta (0, 0)
Screenshot: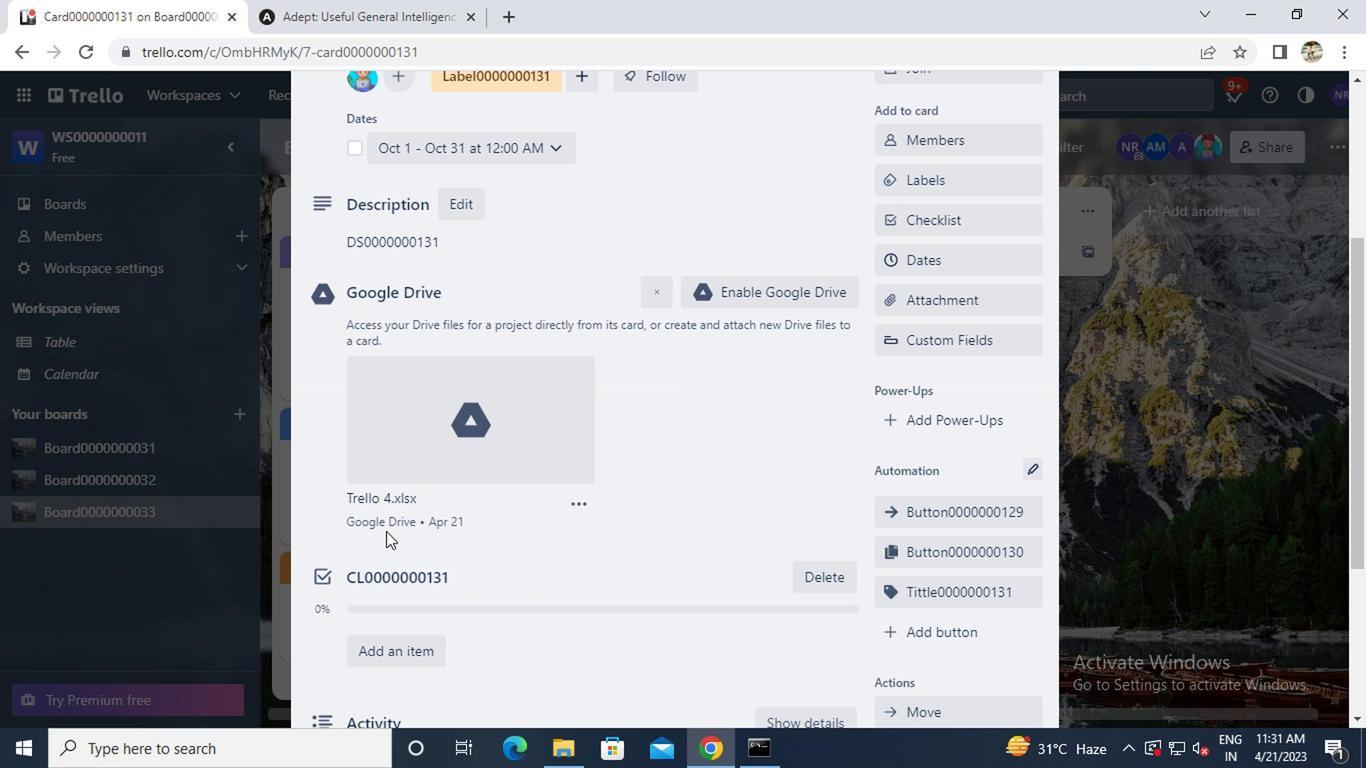 
Action: Mouse scrolled (380, 531) with delta (0, 0)
Screenshot: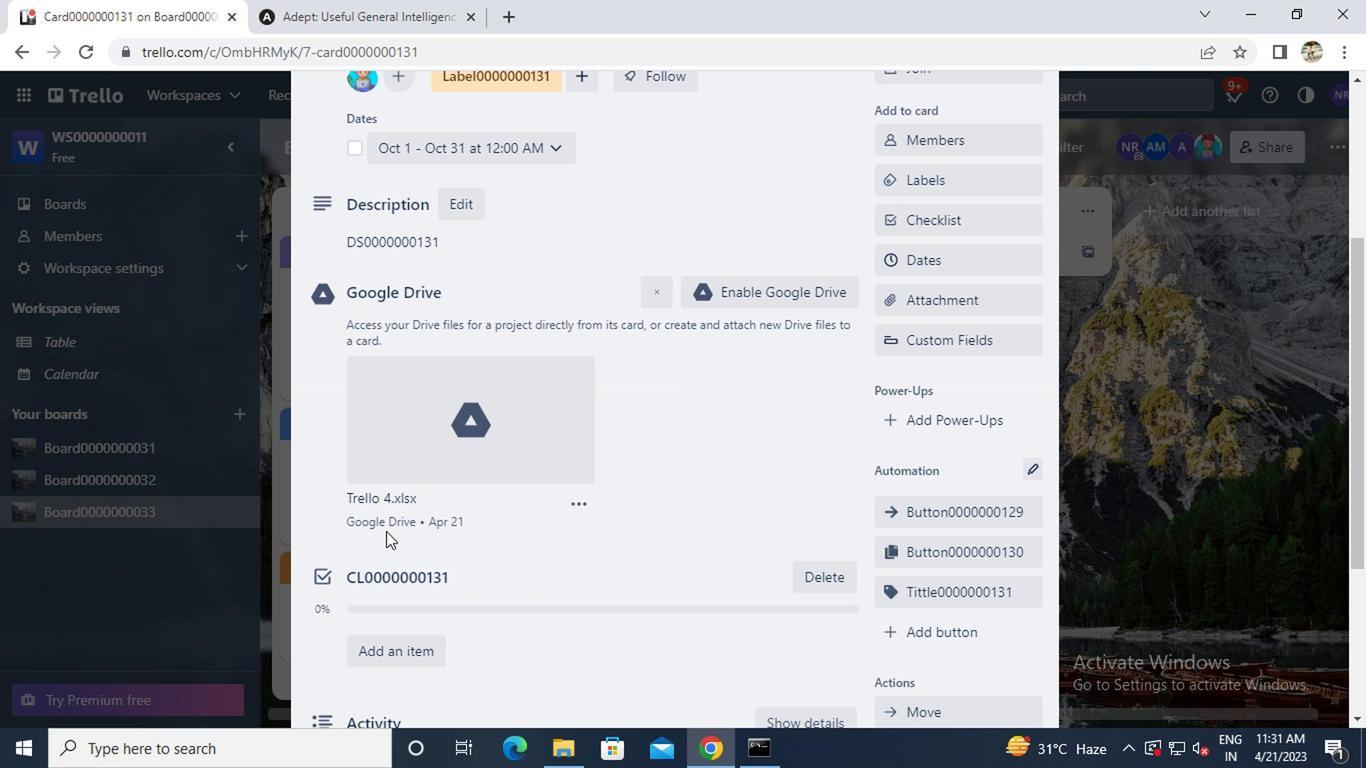 
Action: Mouse moved to (383, 571)
Screenshot: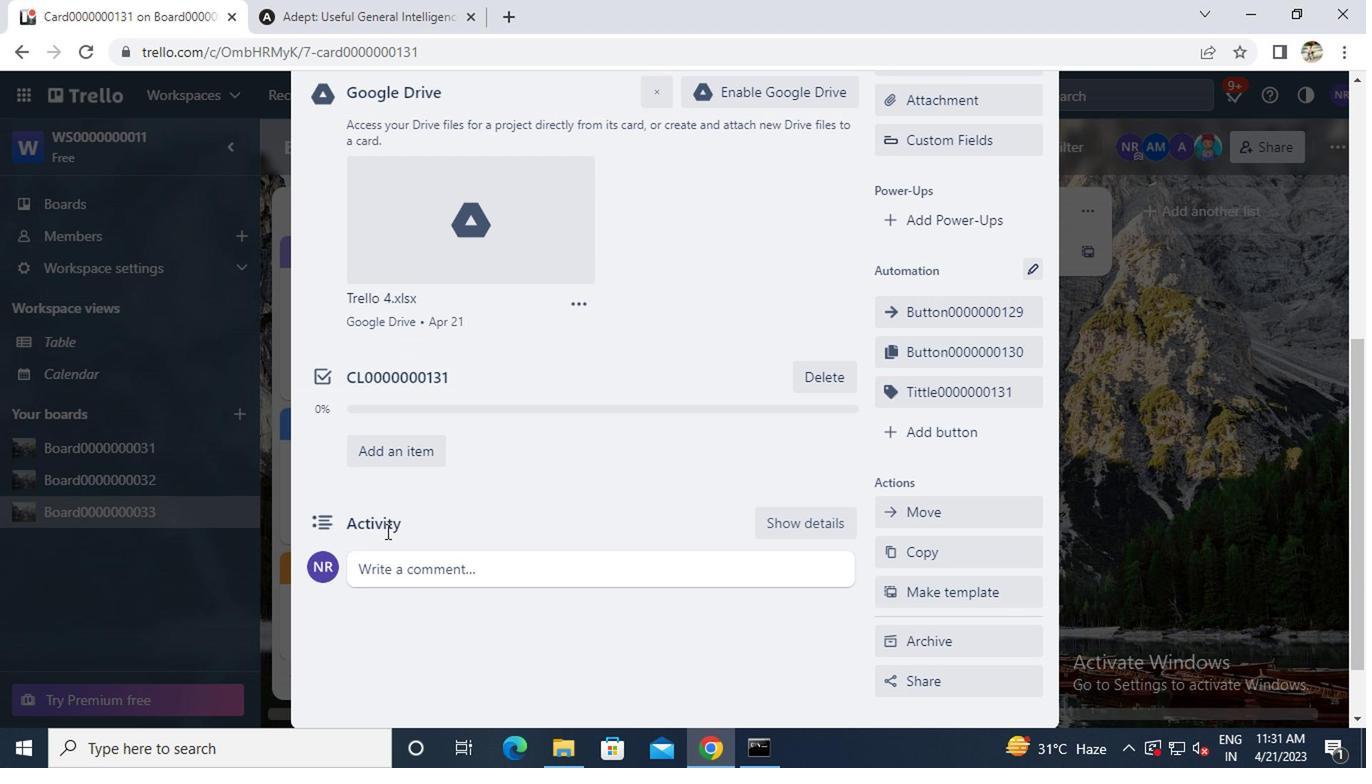 
Action: Mouse pressed left at (383, 571)
Screenshot: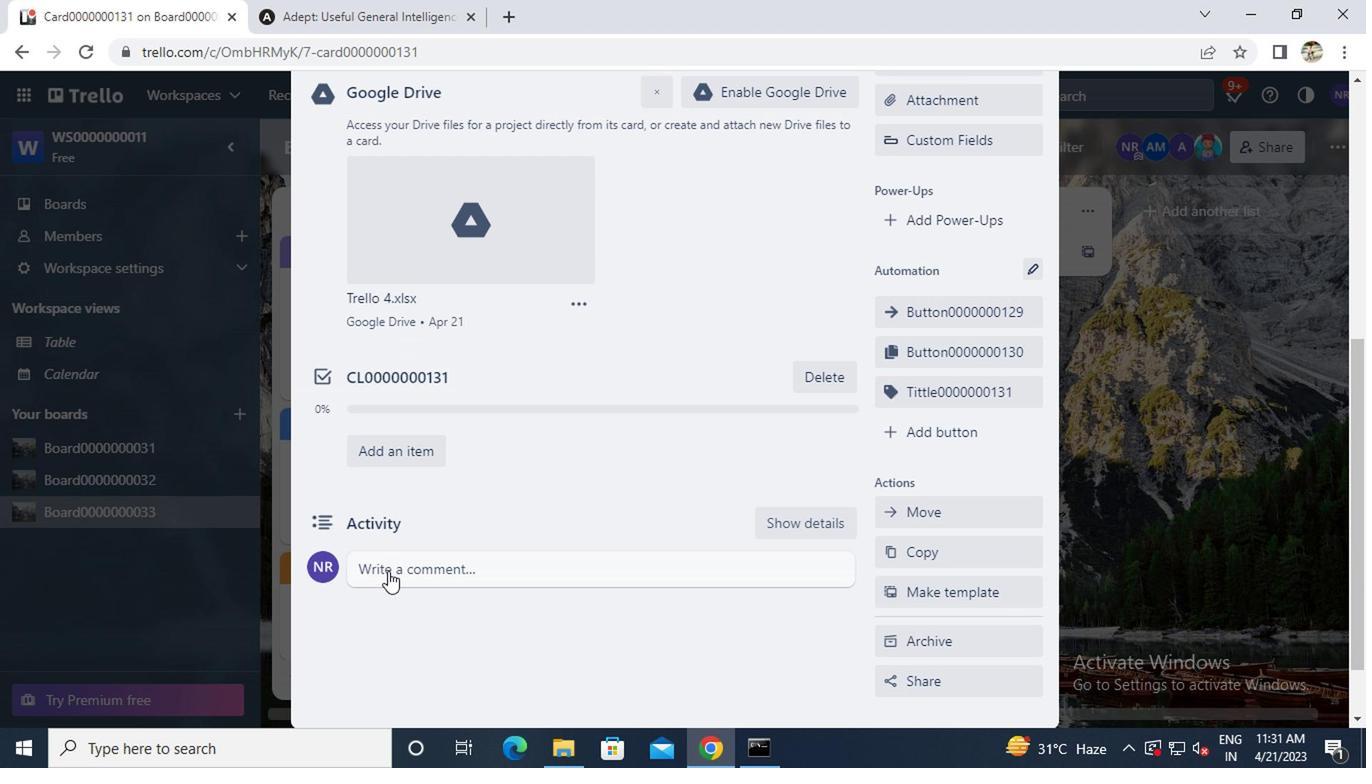 
Action: Key pressed cm0000000131
Screenshot: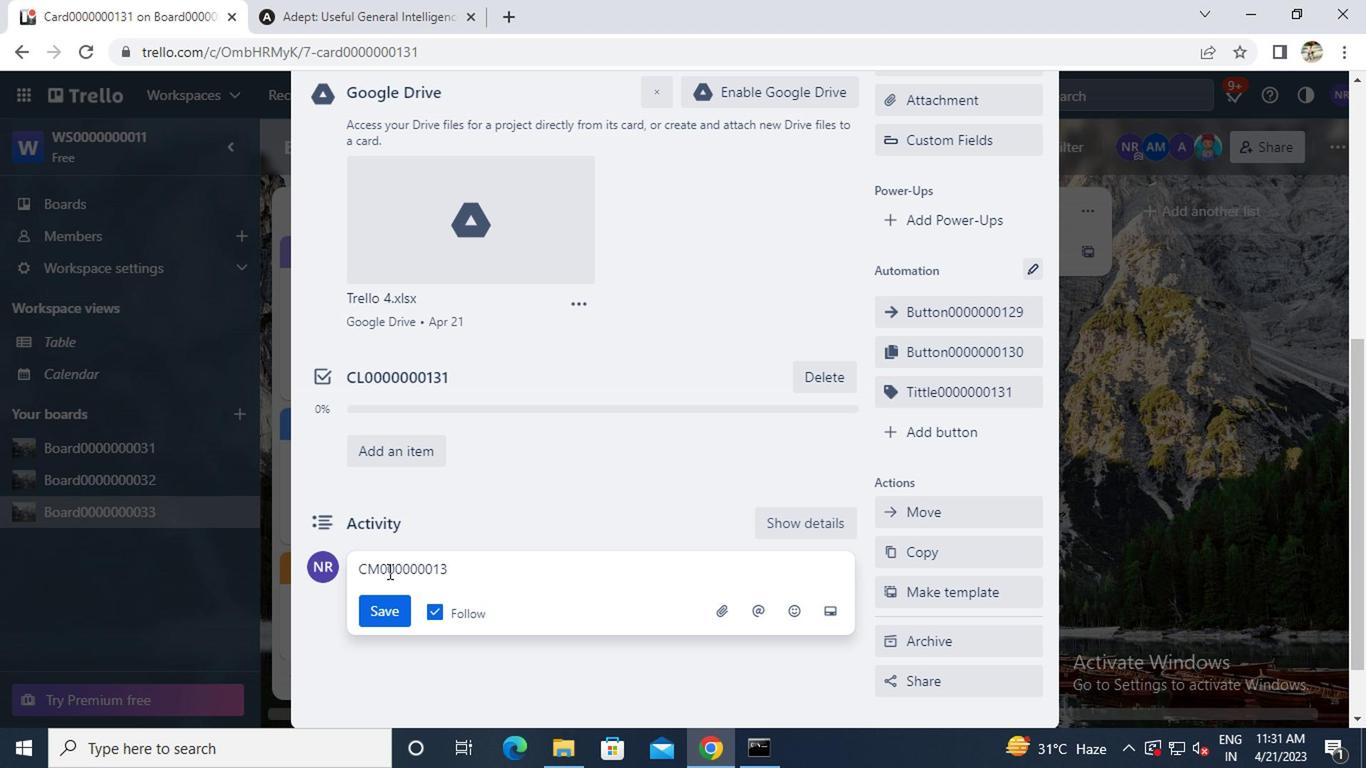 
Action: Mouse moved to (385, 600)
Screenshot: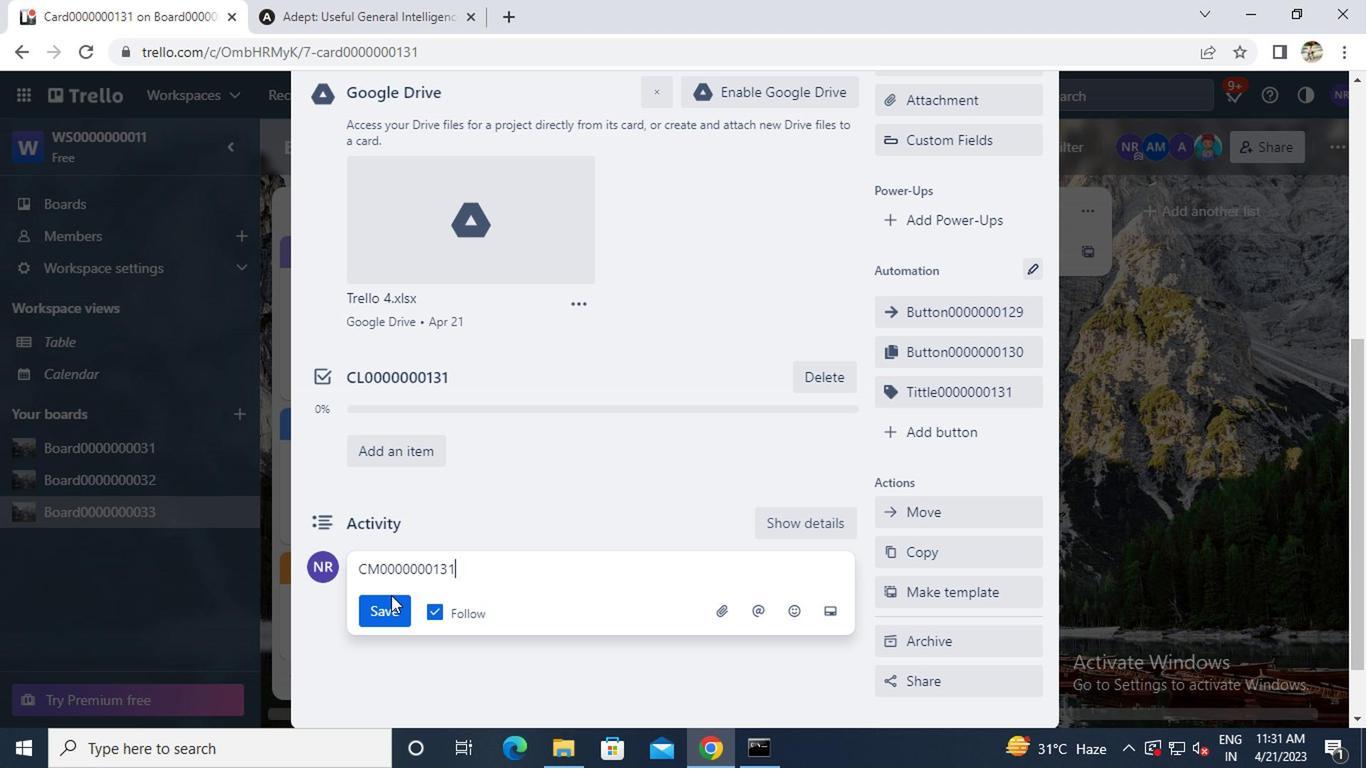 
Action: Mouse pressed left at (385, 600)
Screenshot: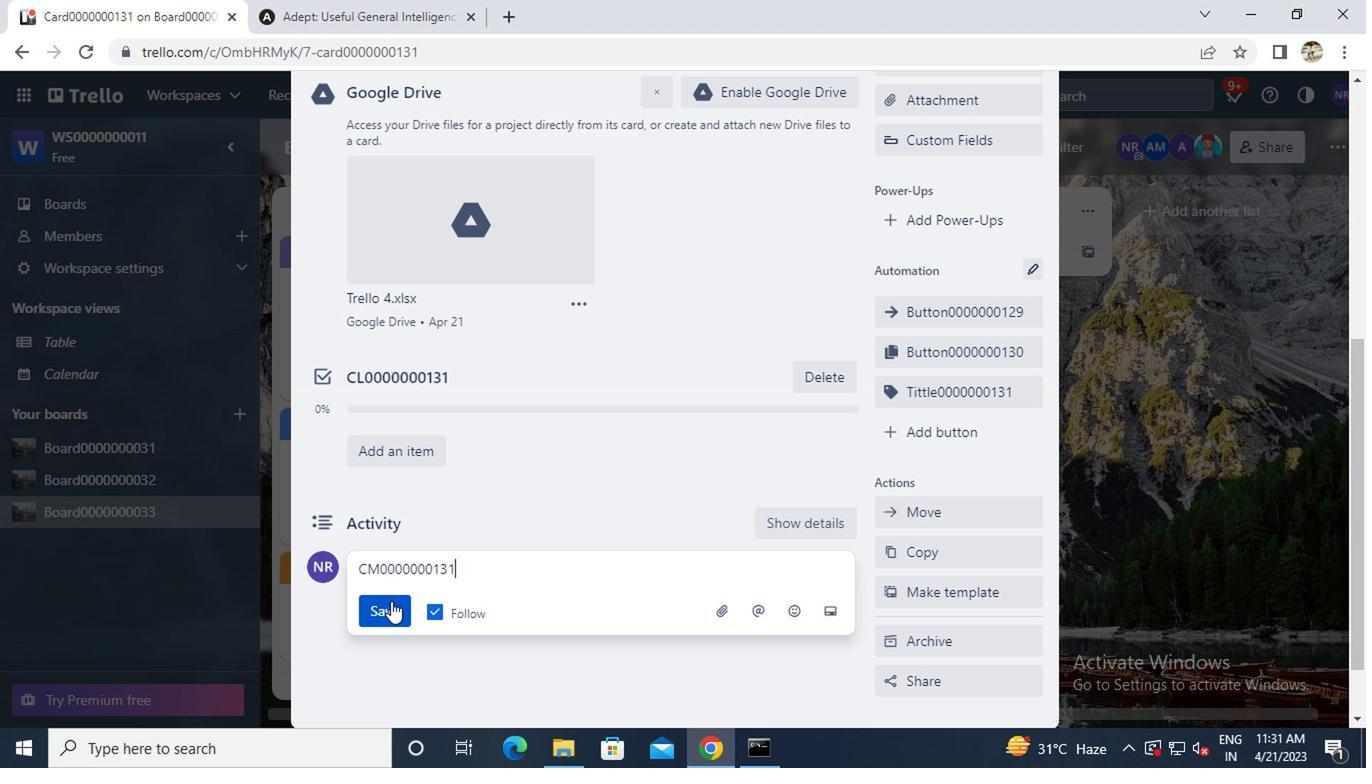 
Action: Mouse scrolled (385, 602) with delta (0, 1)
Screenshot: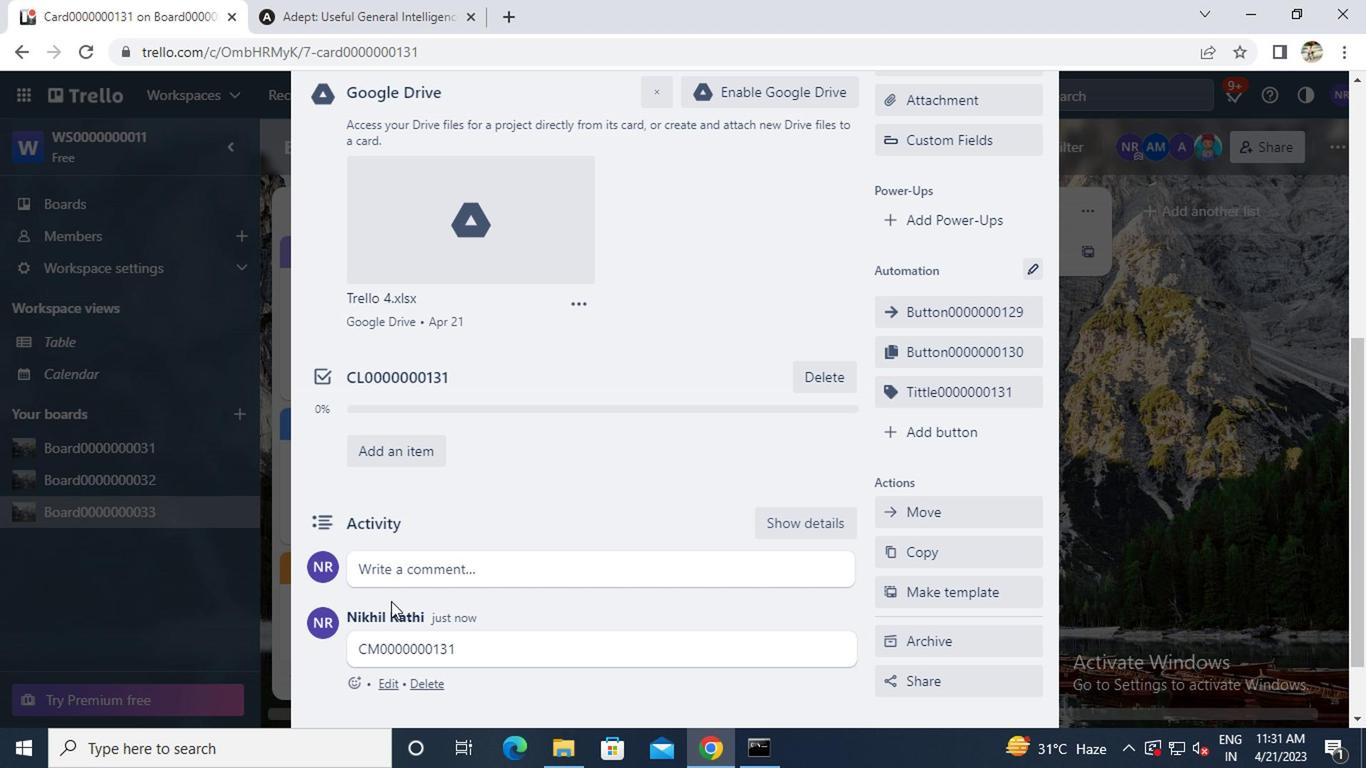 
Action: Mouse scrolled (385, 602) with delta (0, 1)
Screenshot: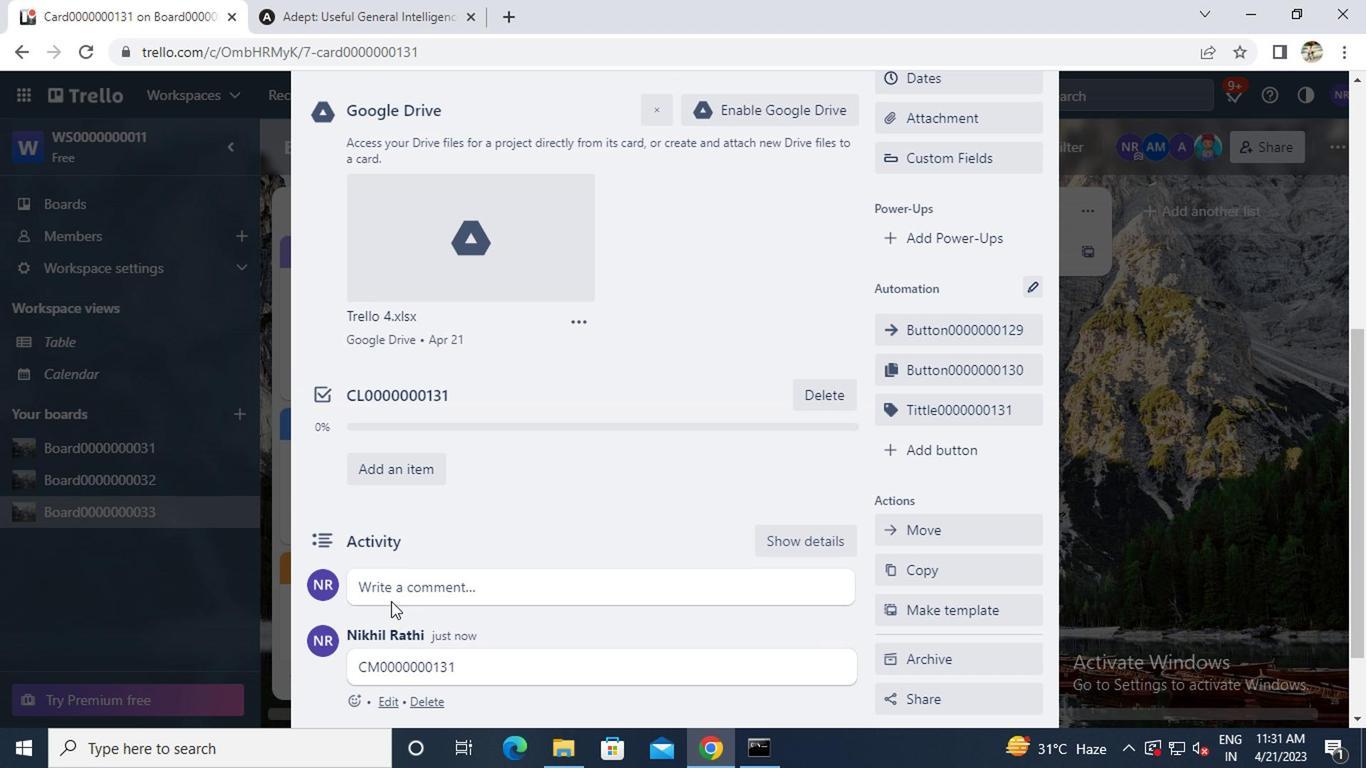 
Action: Mouse scrolled (385, 602) with delta (0, 1)
Screenshot: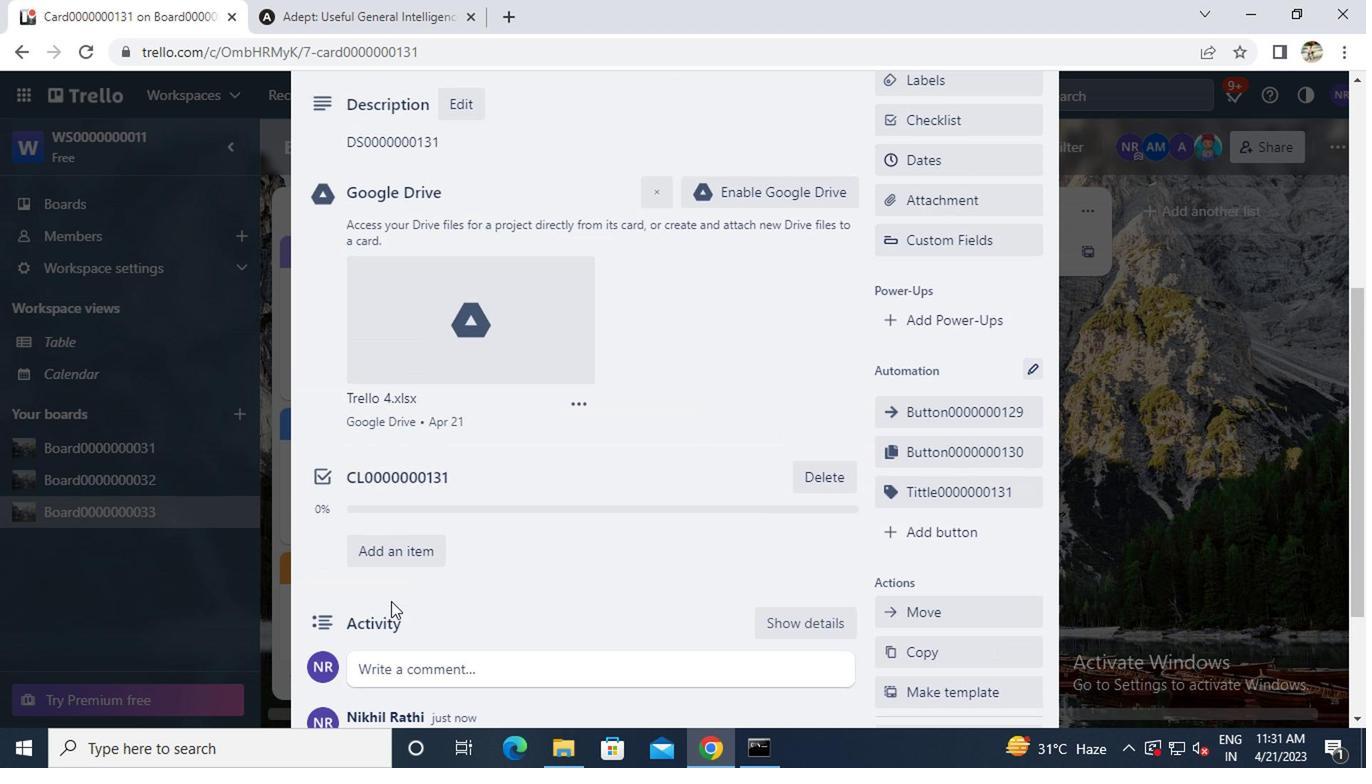 
Action: Mouse scrolled (385, 602) with delta (0, 1)
Screenshot: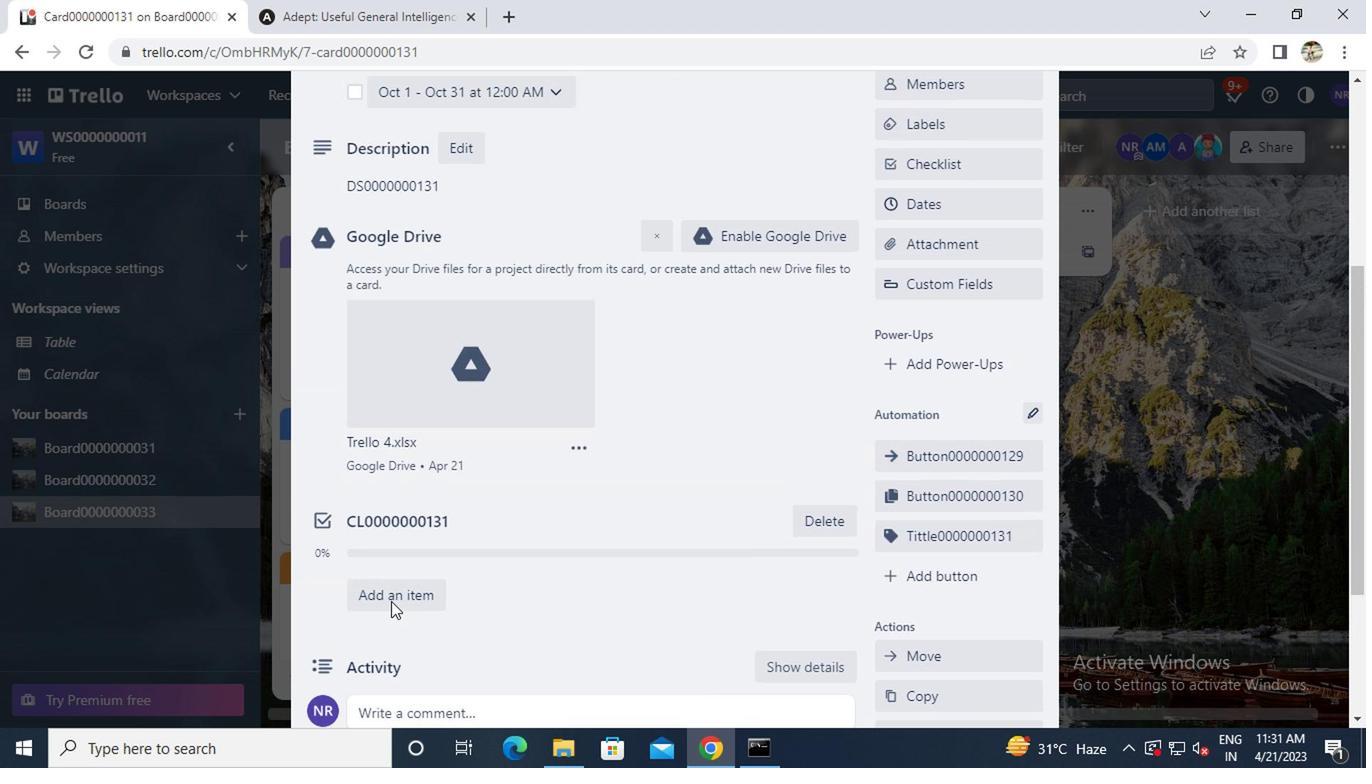 
Action: Mouse scrolled (385, 602) with delta (0, 1)
Screenshot: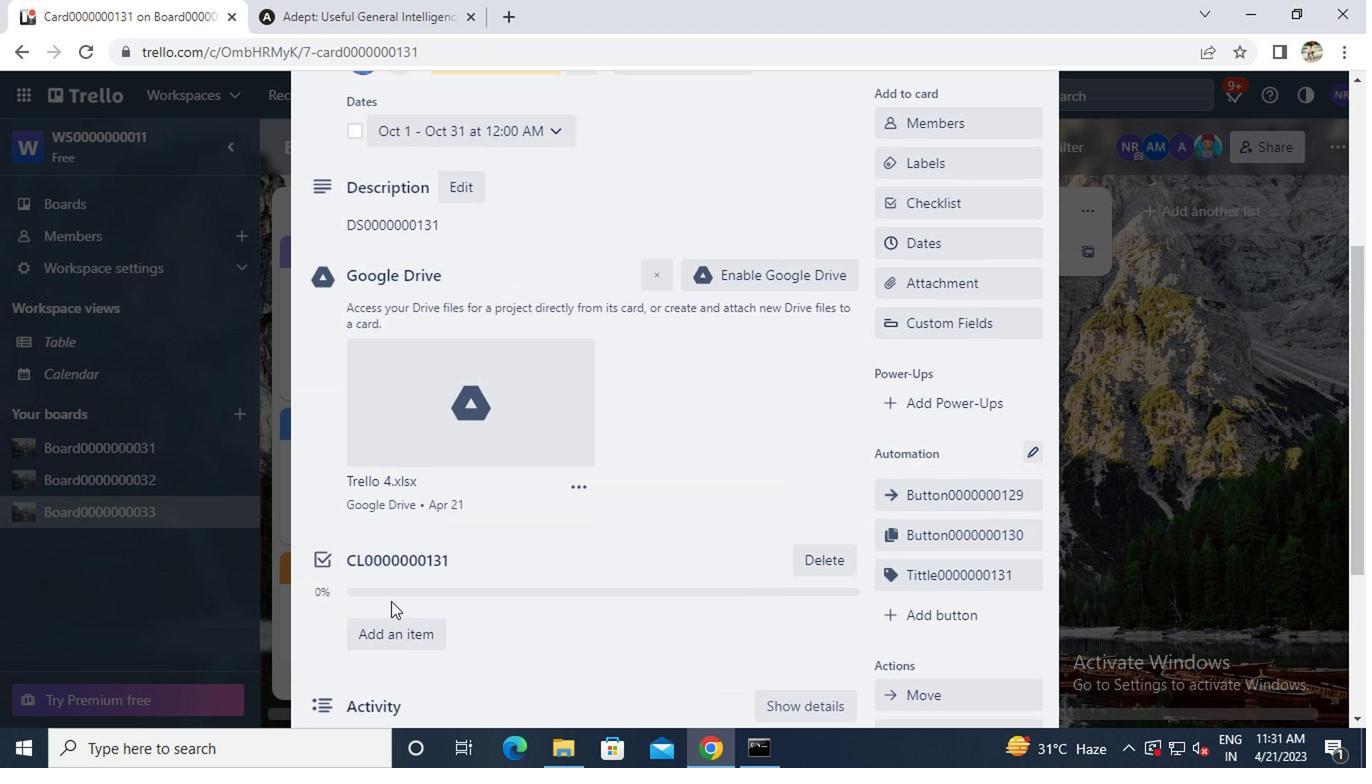 
Action: Mouse scrolled (385, 602) with delta (0, 1)
Screenshot: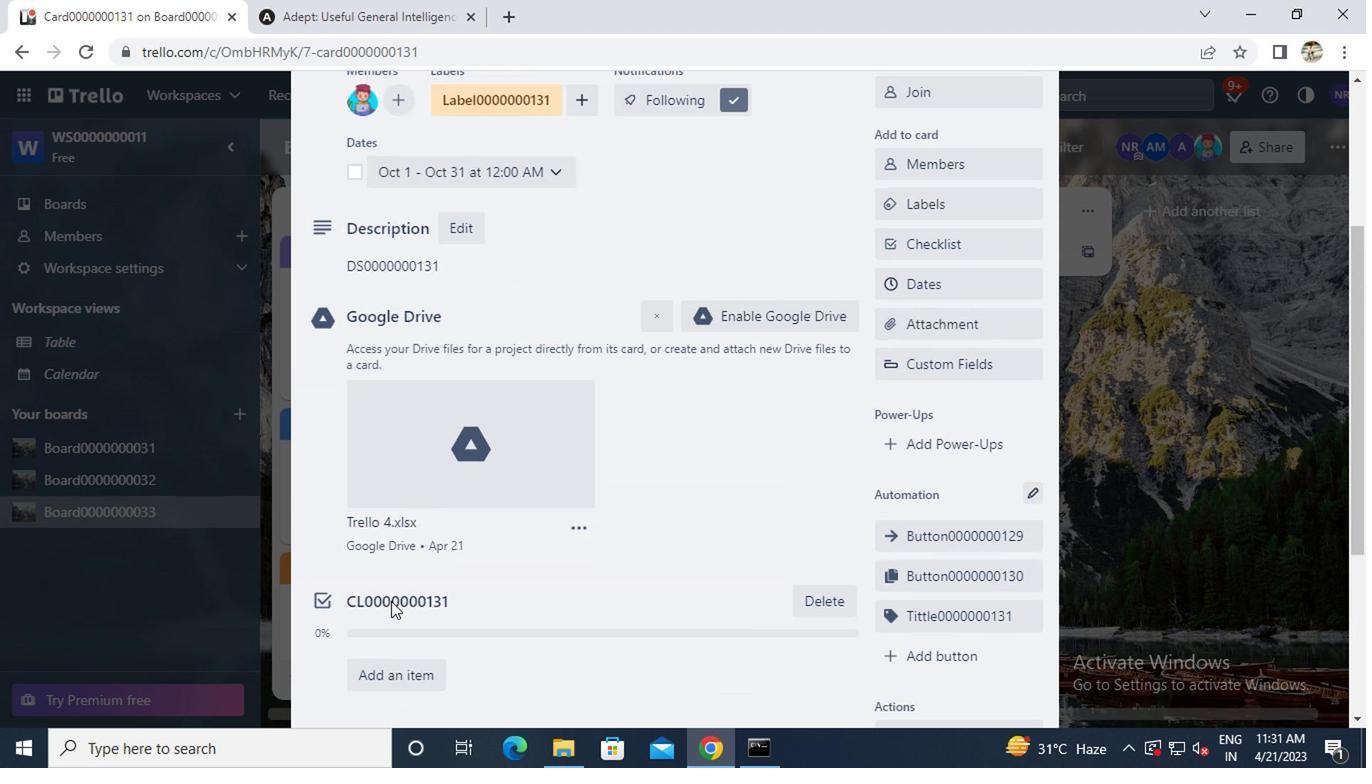 
Action: Mouse moved to (1023, 142)
Screenshot: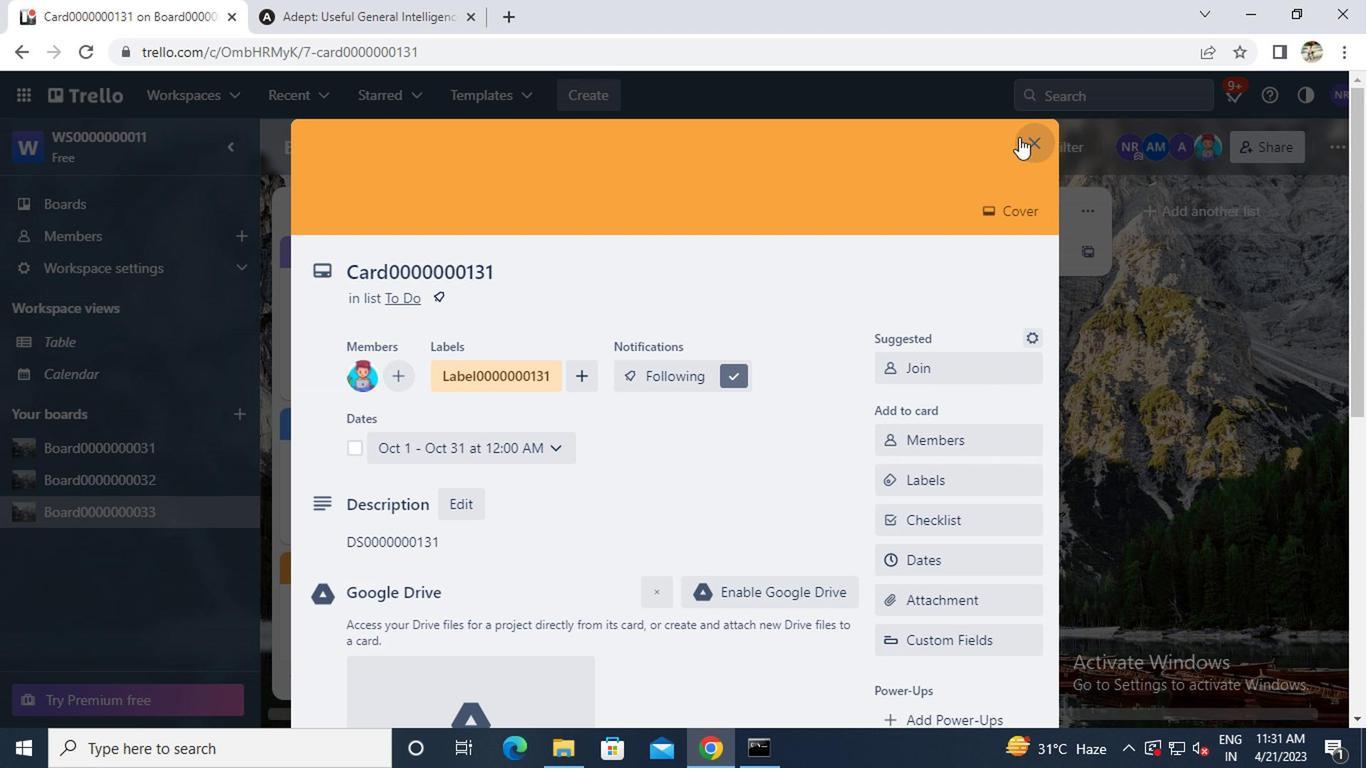 
Action: Mouse pressed left at (1023, 142)
Screenshot: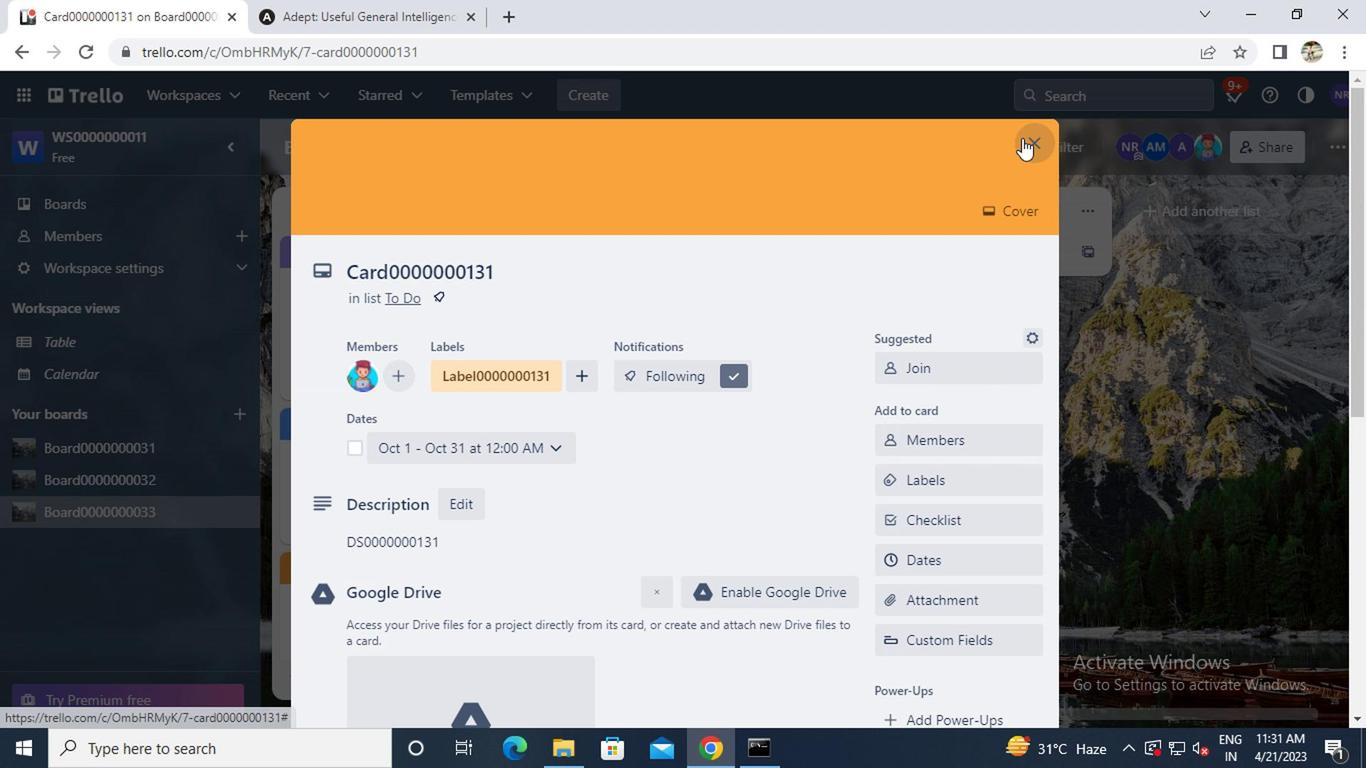
